 Task: Check the percentage active listings of gourmet kitchen in the last 1 year.
Action: Mouse moved to (905, 234)
Screenshot: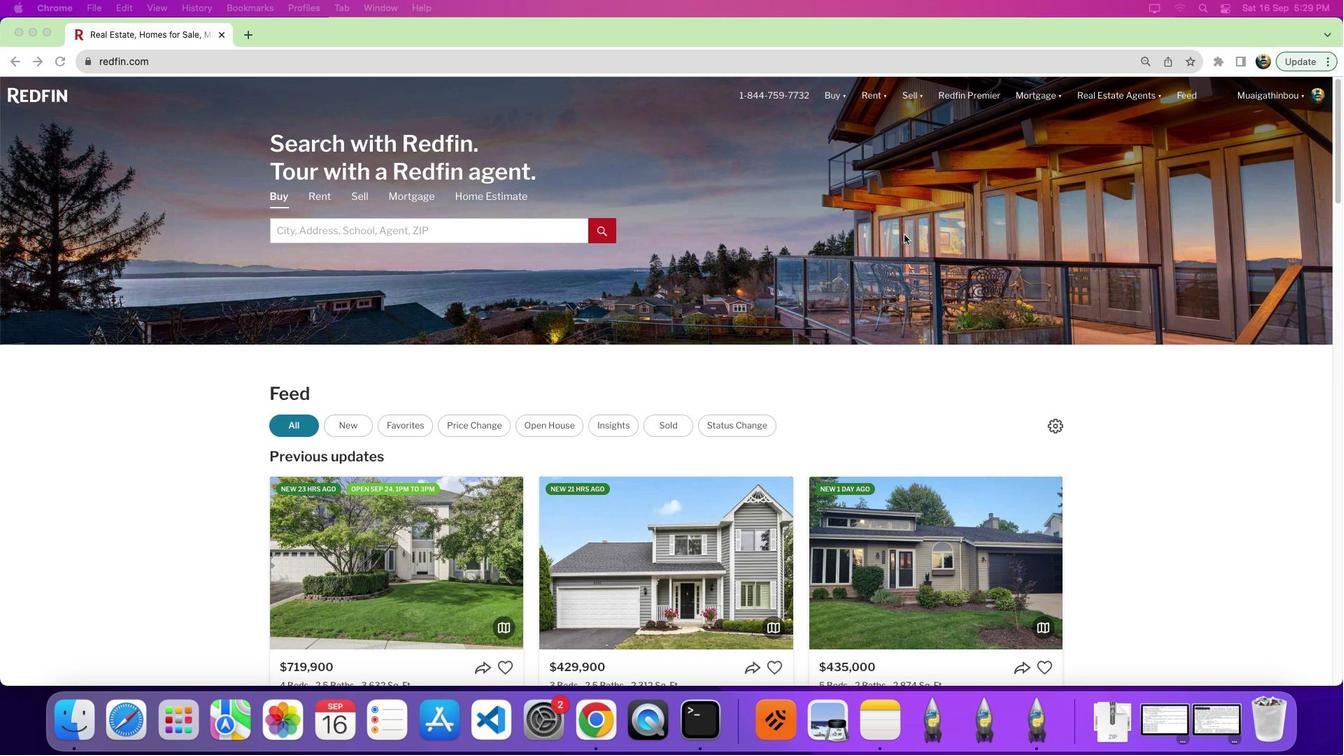 
Action: Mouse pressed left at (905, 234)
Screenshot: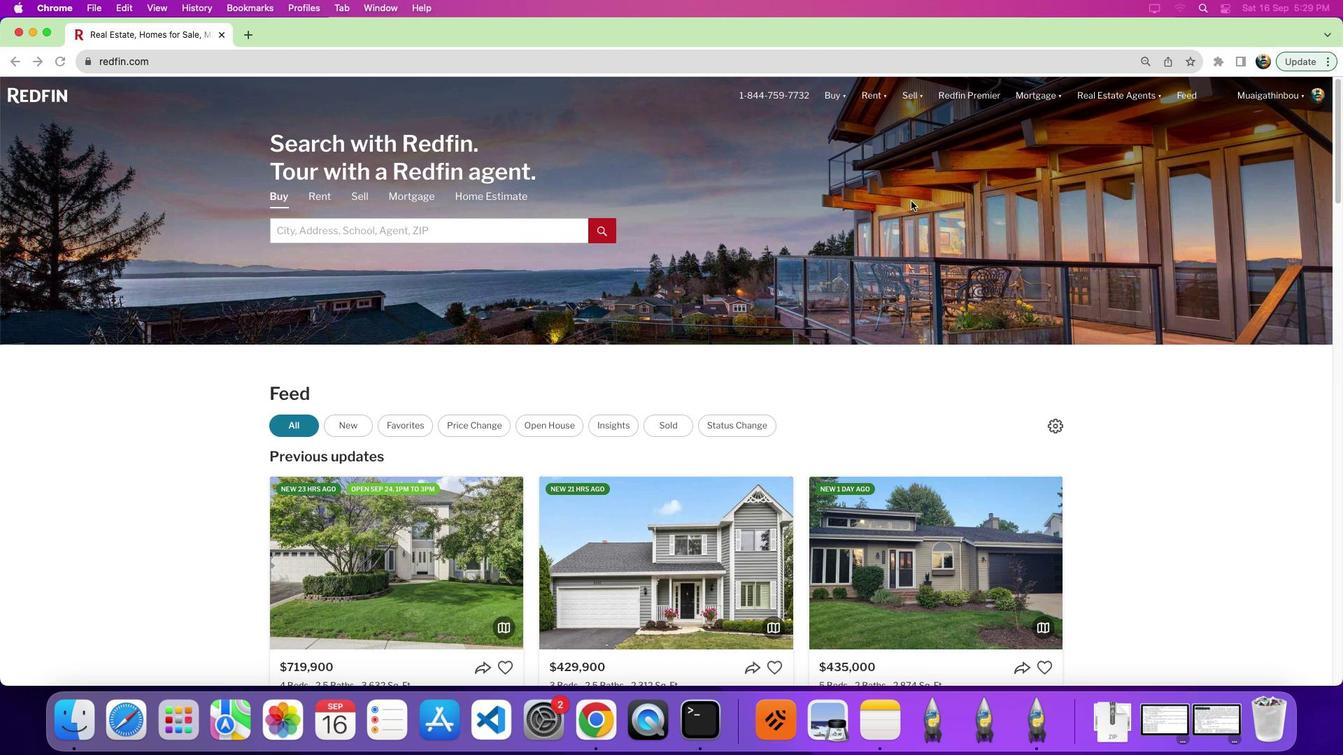 
Action: Mouse moved to (1083, 239)
Screenshot: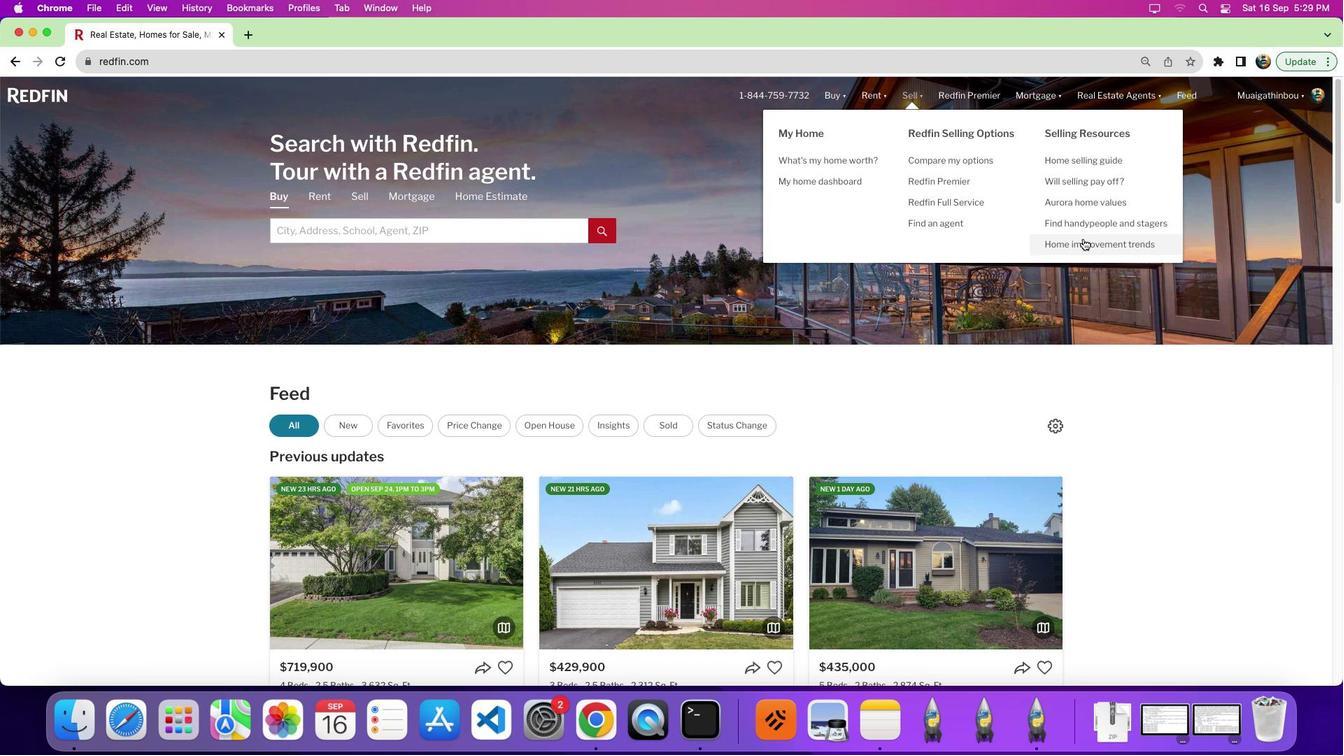 
Action: Mouse pressed left at (1083, 239)
Screenshot: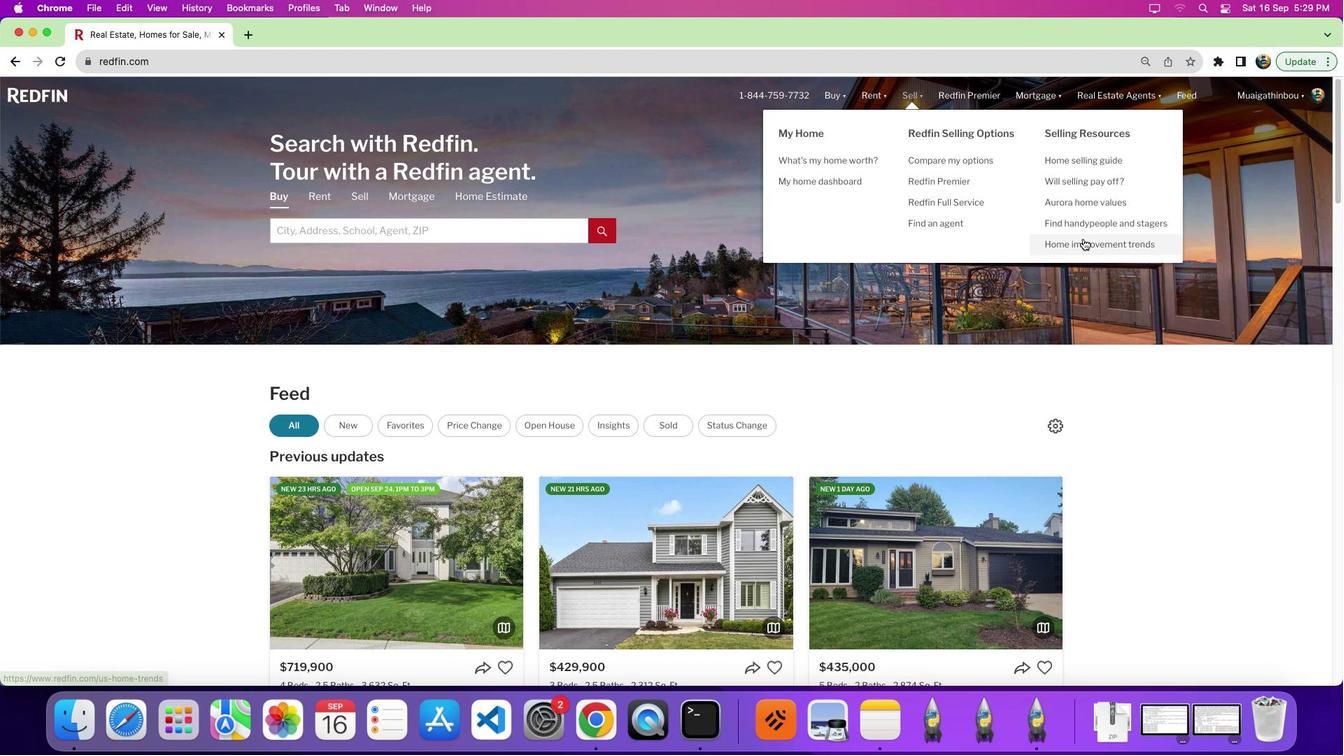 
Action: Mouse pressed left at (1083, 239)
Screenshot: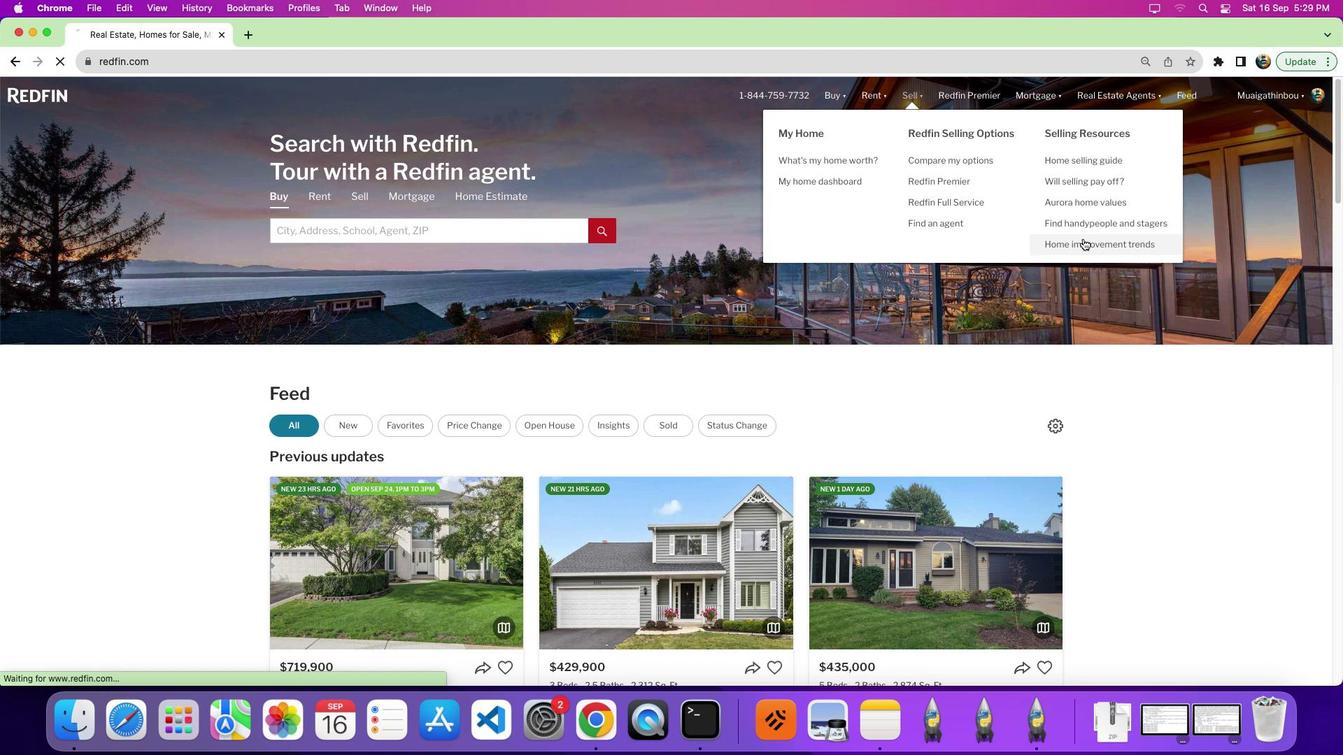 
Action: Mouse moved to (375, 270)
Screenshot: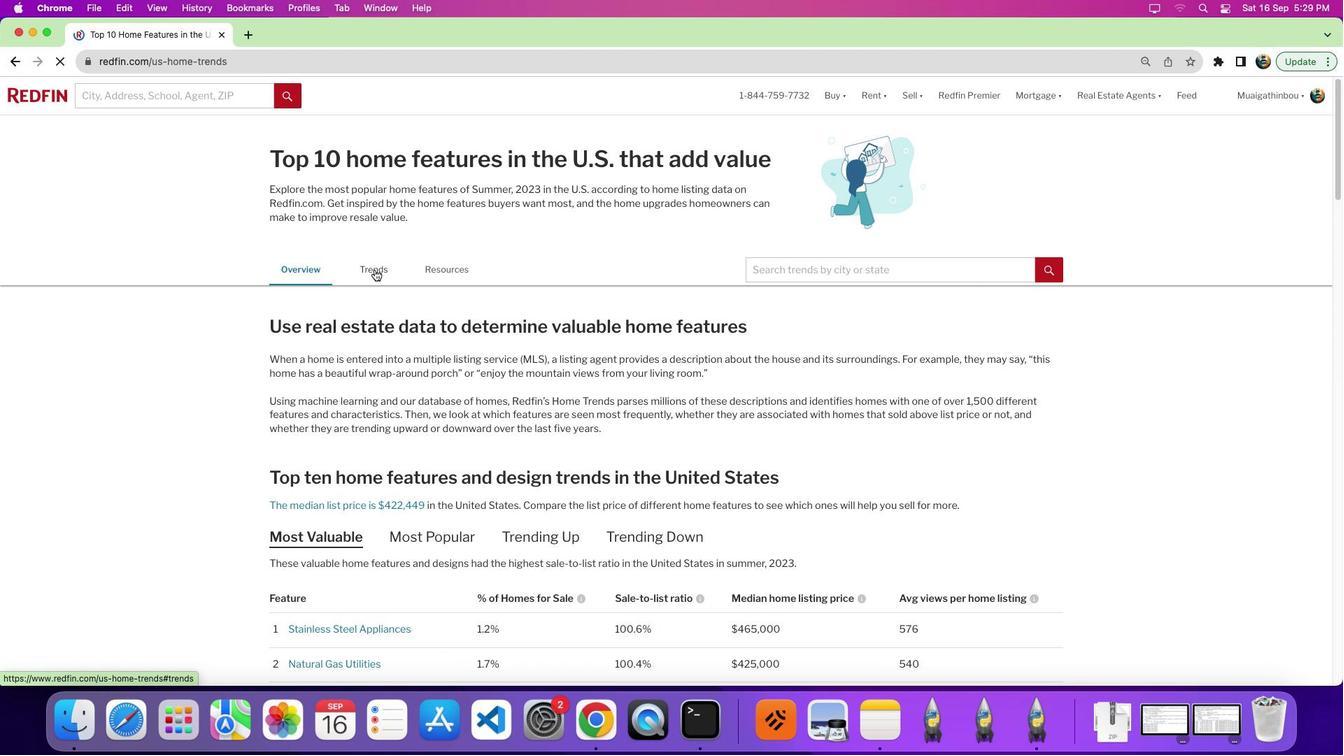 
Action: Mouse pressed left at (375, 270)
Screenshot: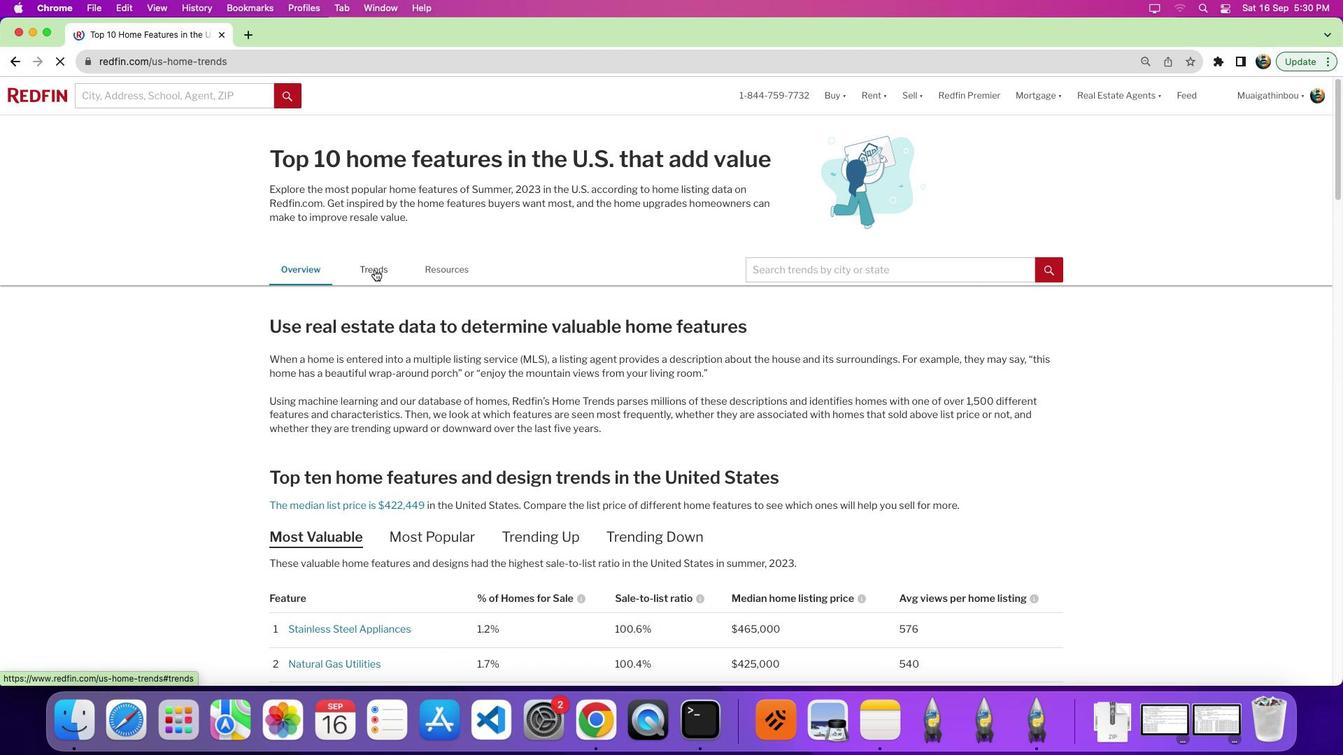 
Action: Mouse moved to (661, 412)
Screenshot: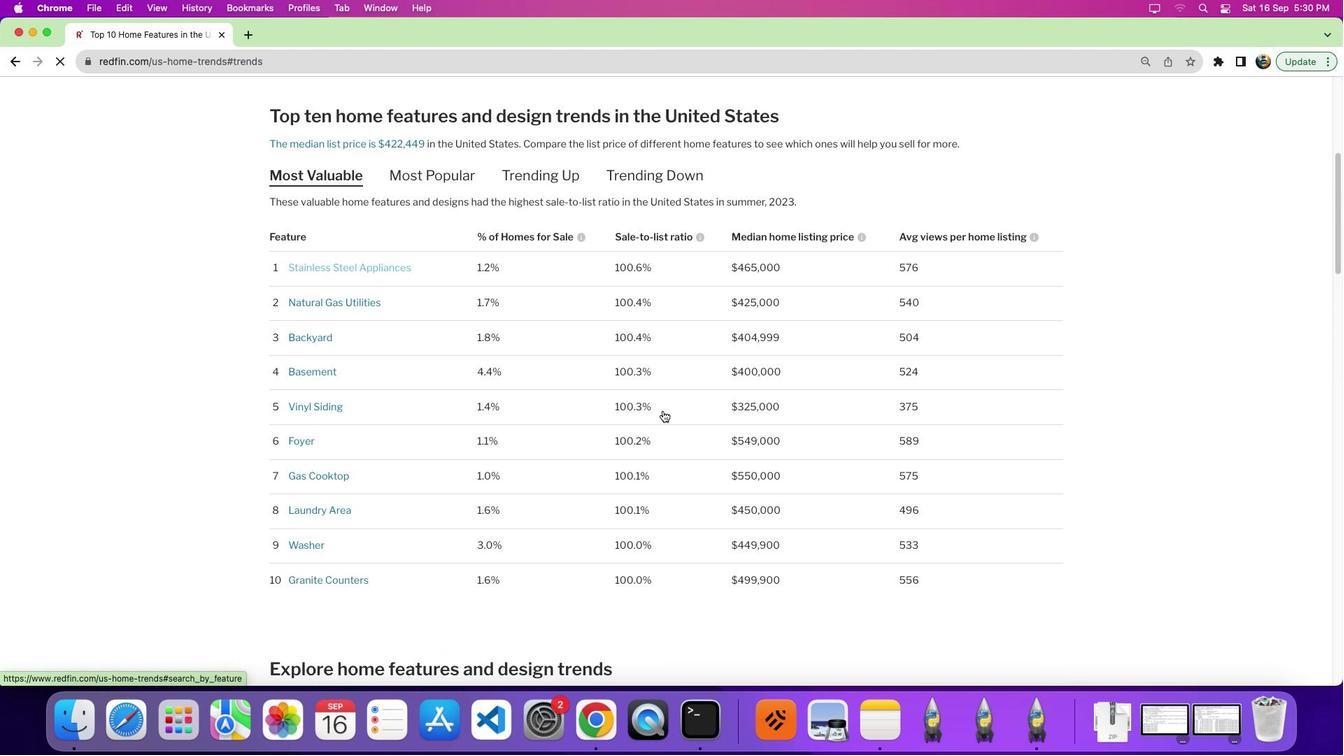 
Action: Mouse scrolled (661, 412) with delta (0, 0)
Screenshot: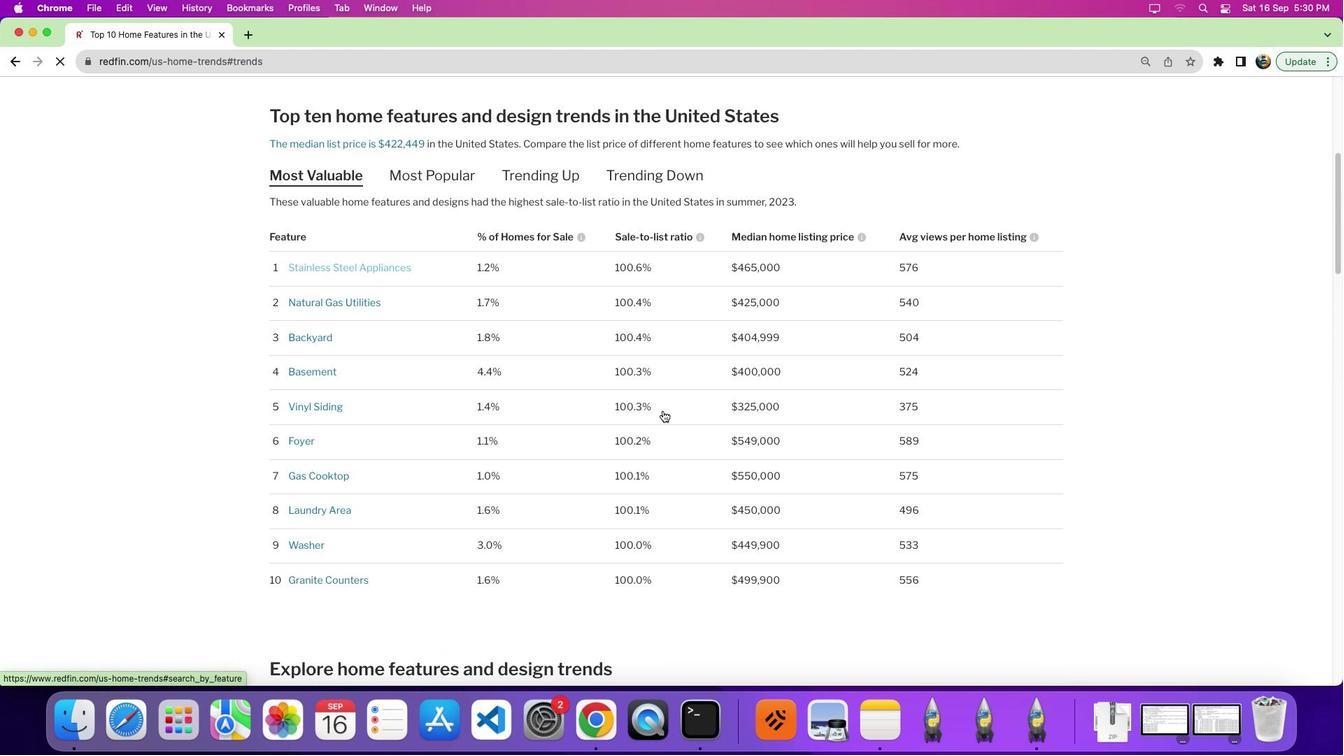 
Action: Mouse moved to (662, 411)
Screenshot: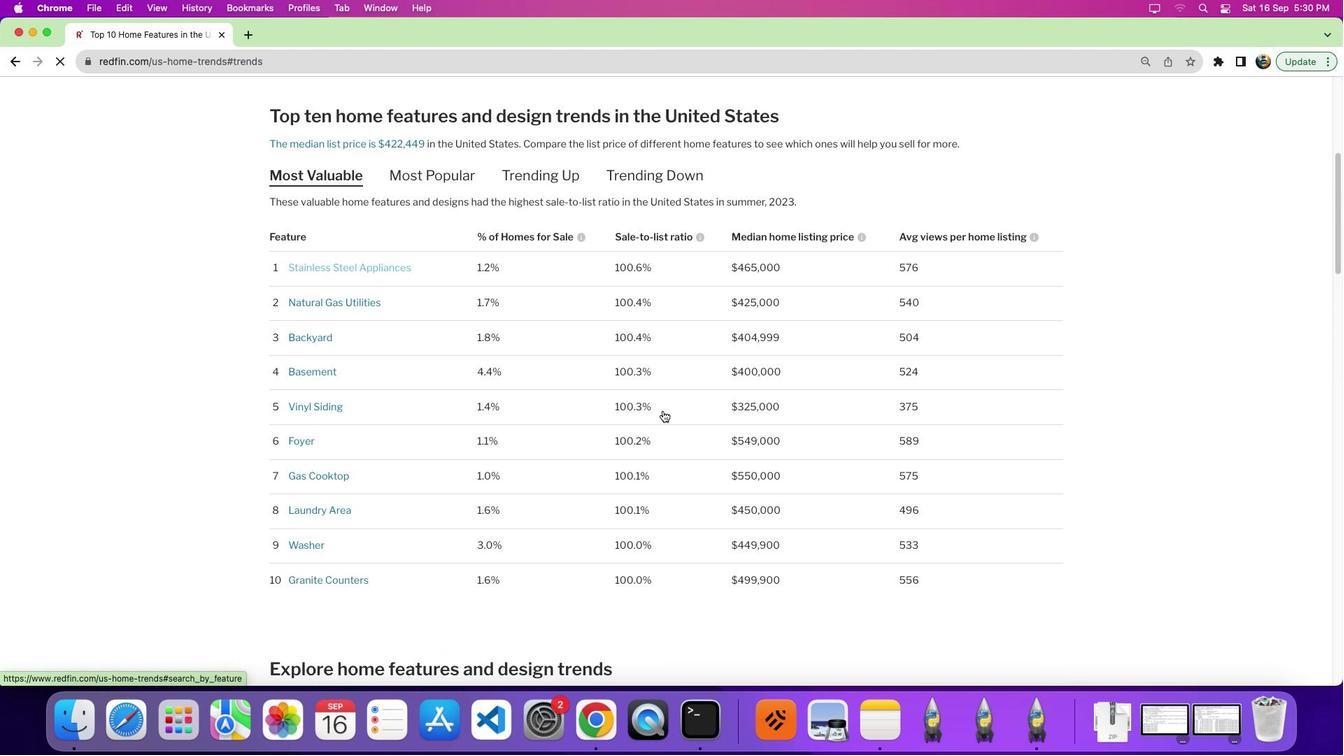
Action: Mouse scrolled (662, 411) with delta (0, 0)
Screenshot: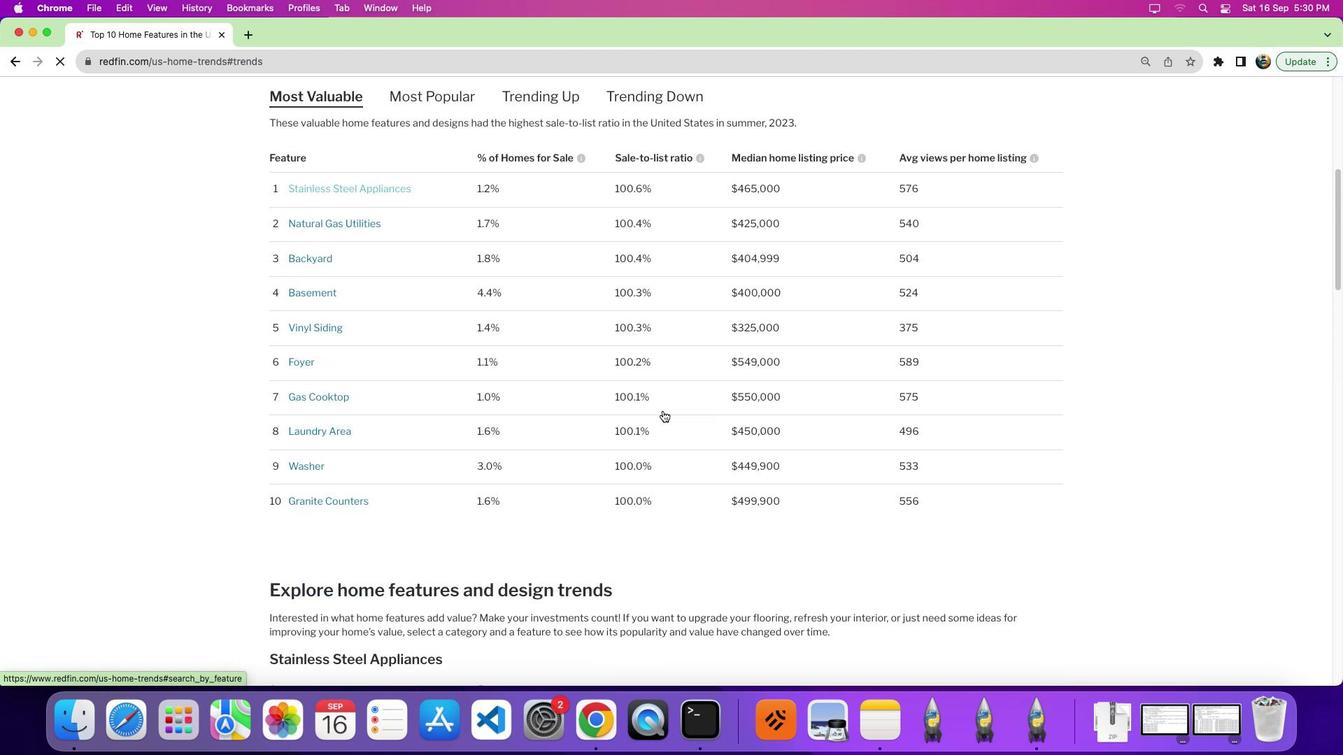 
Action: Mouse moved to (662, 411)
Screenshot: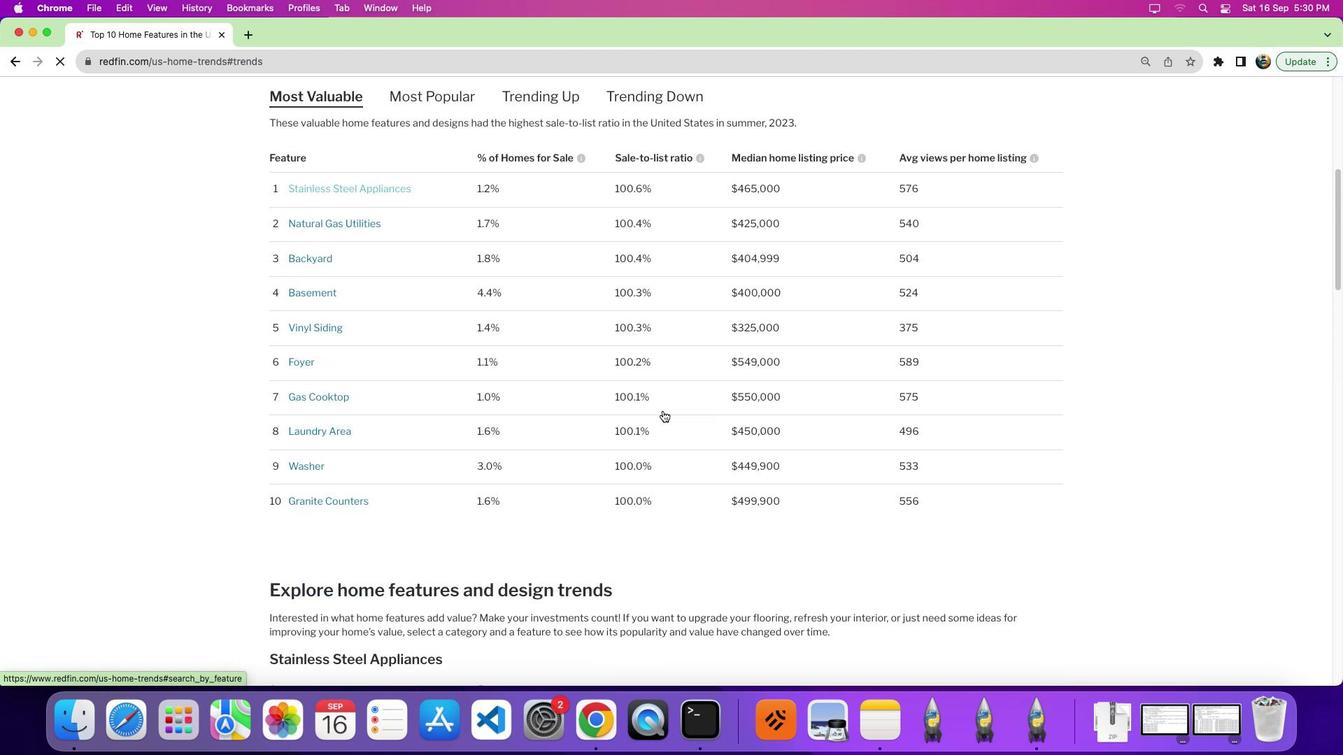 
Action: Mouse scrolled (662, 411) with delta (0, -6)
Screenshot: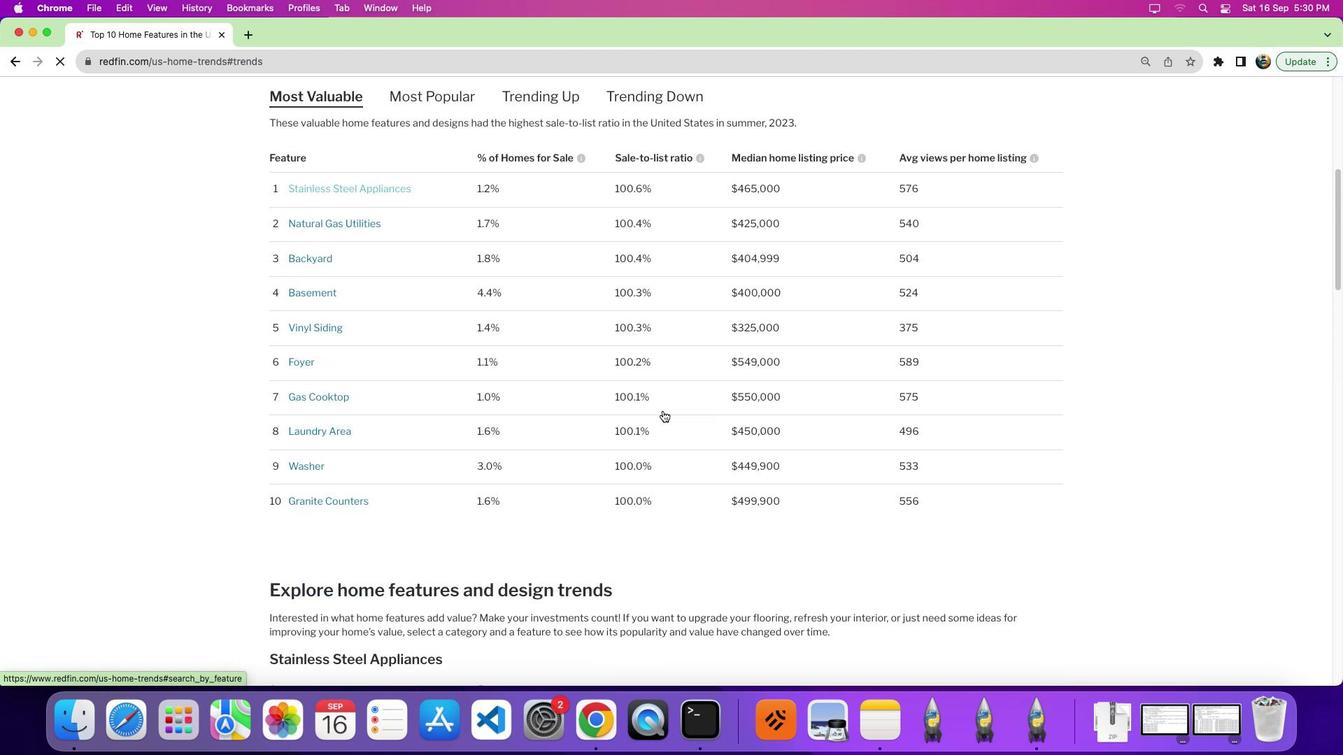 
Action: Mouse moved to (662, 411)
Screenshot: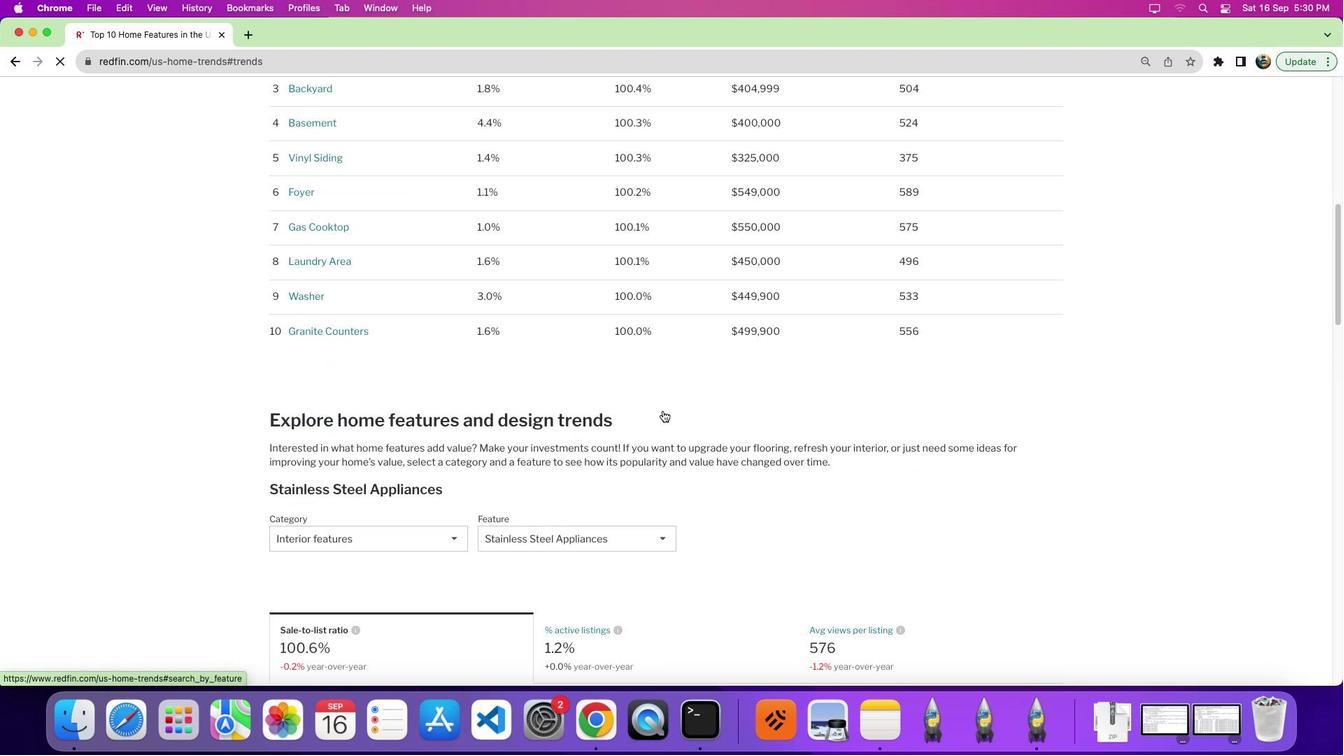 
Action: Mouse scrolled (662, 411) with delta (0, -7)
Screenshot: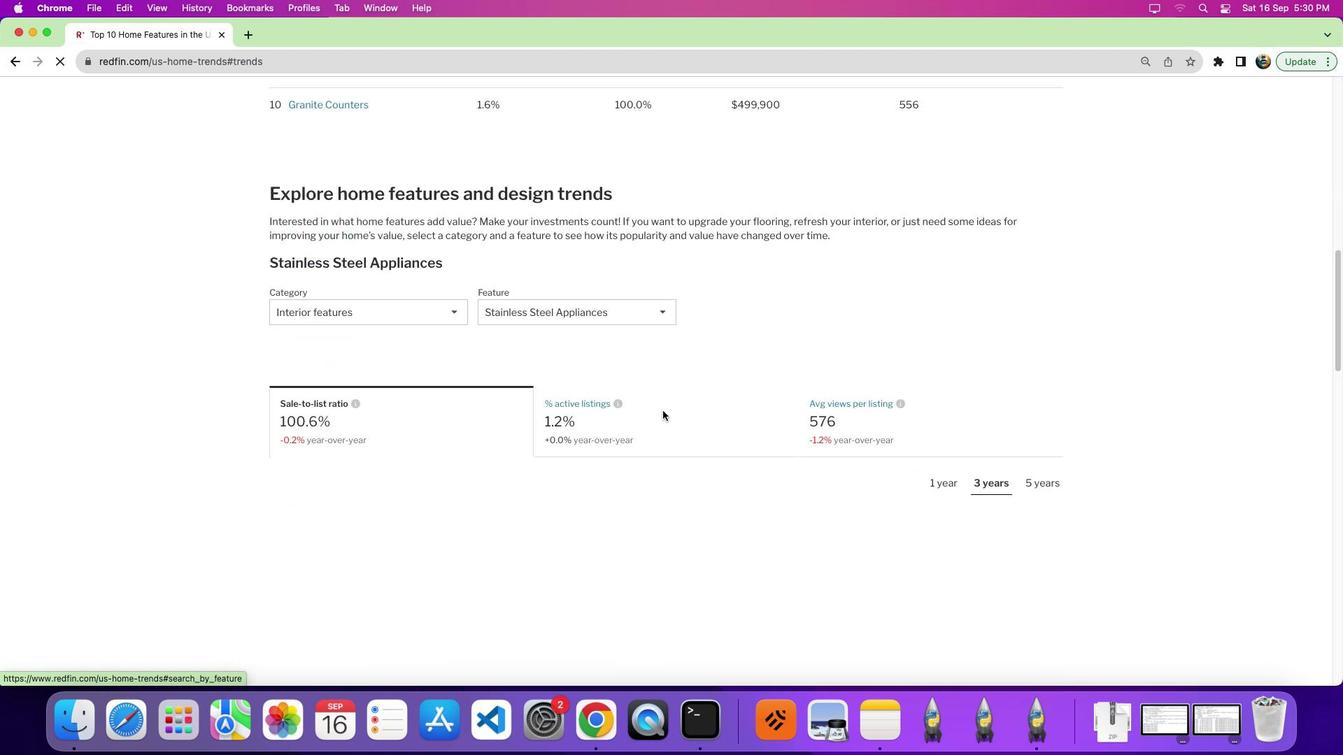 
Action: Mouse moved to (422, 143)
Screenshot: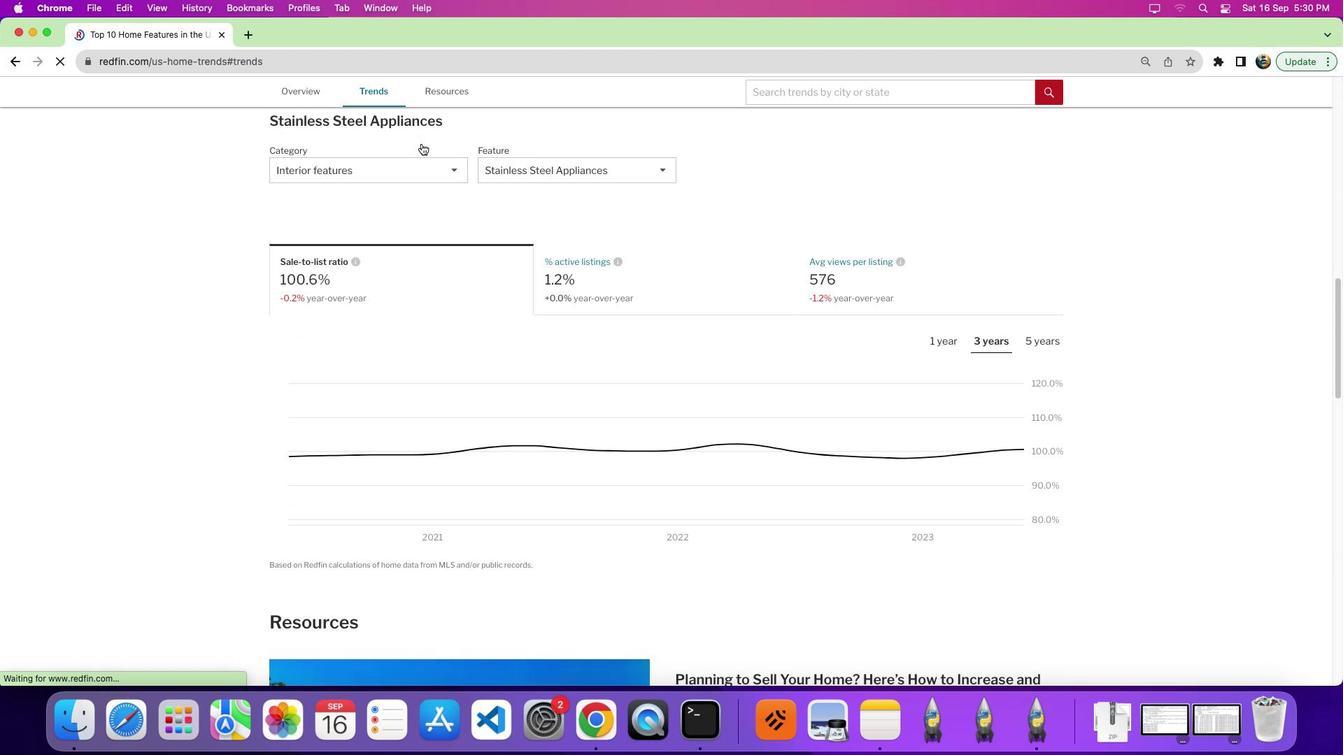 
Action: Mouse pressed left at (422, 143)
Screenshot: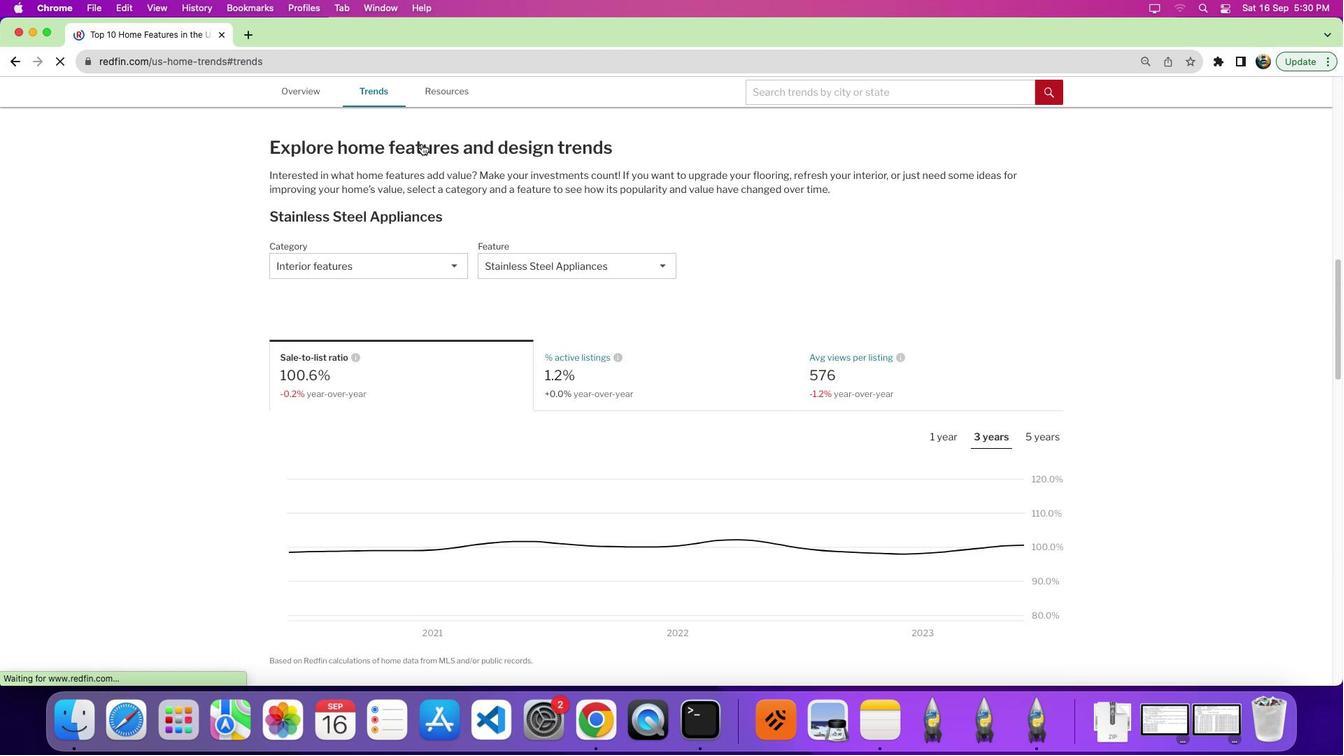 
Action: Mouse moved to (729, 304)
Screenshot: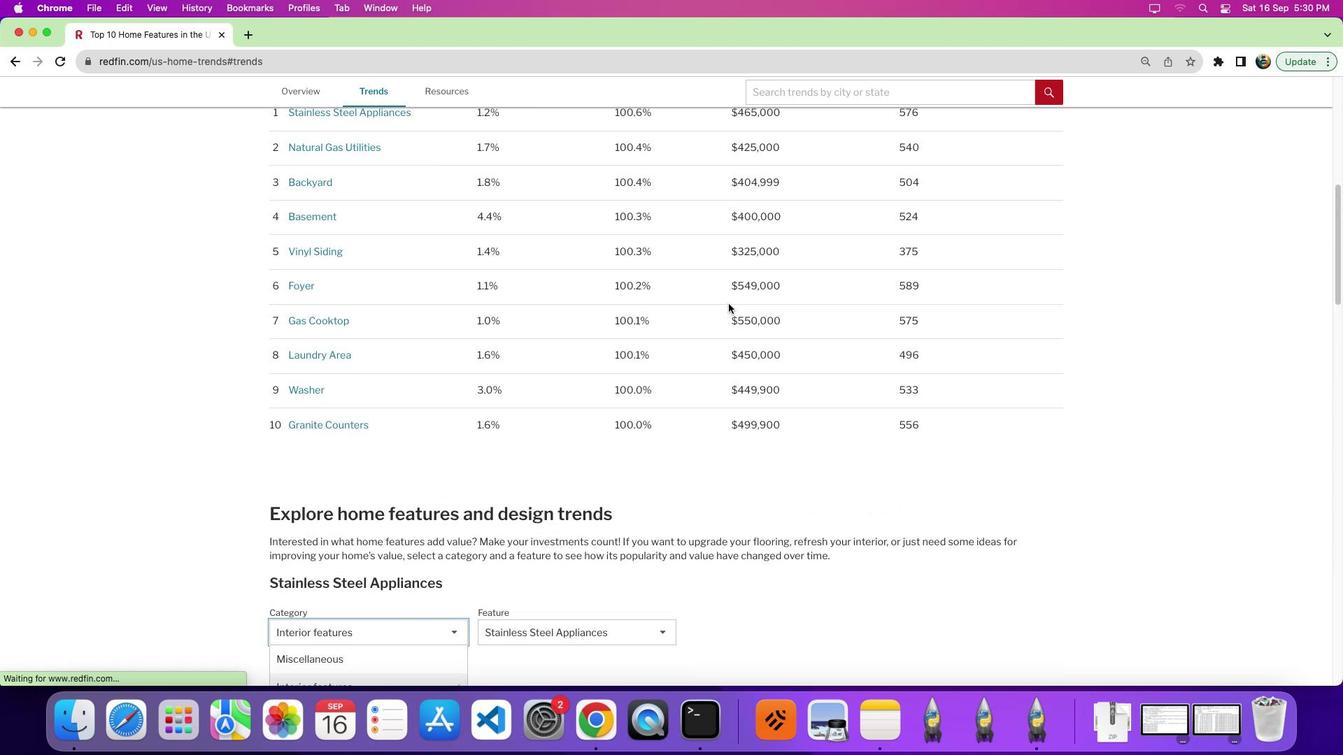 
Action: Mouse scrolled (729, 304) with delta (0, 0)
Screenshot: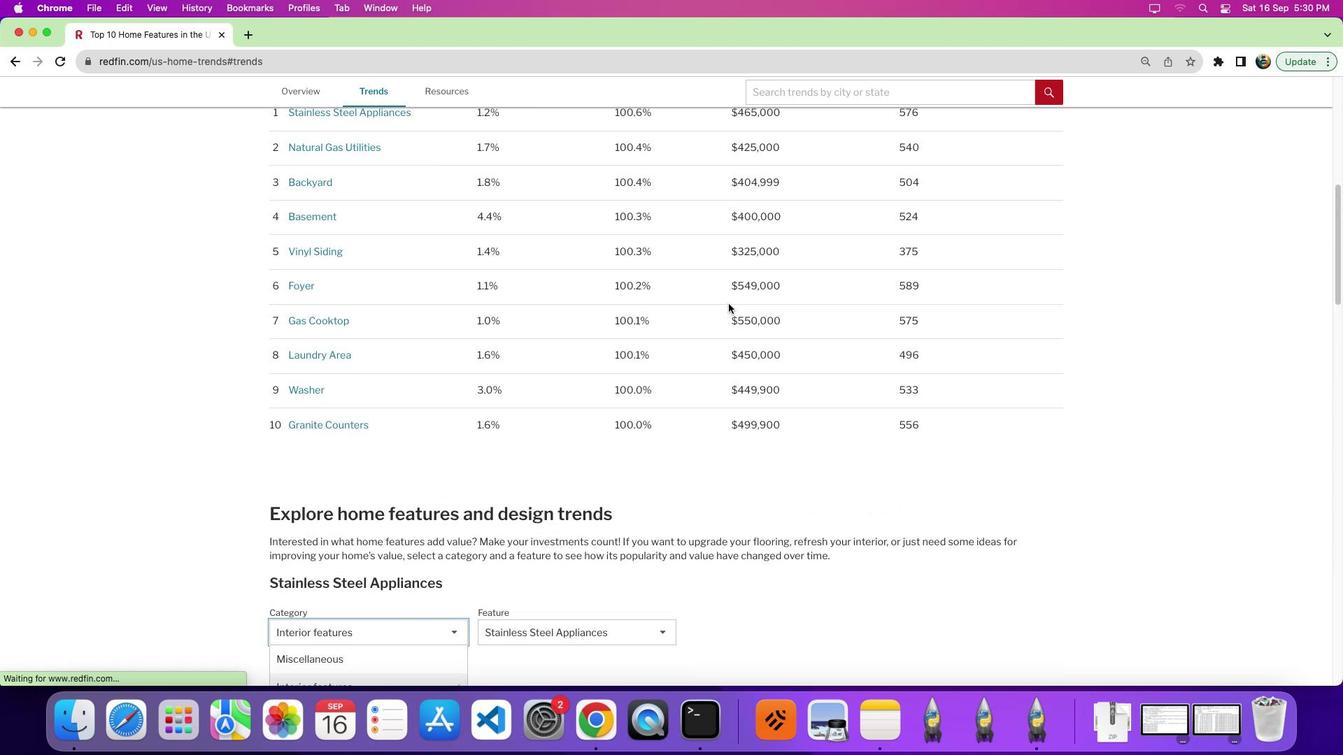 
Action: Mouse scrolled (729, 304) with delta (0, -1)
Screenshot: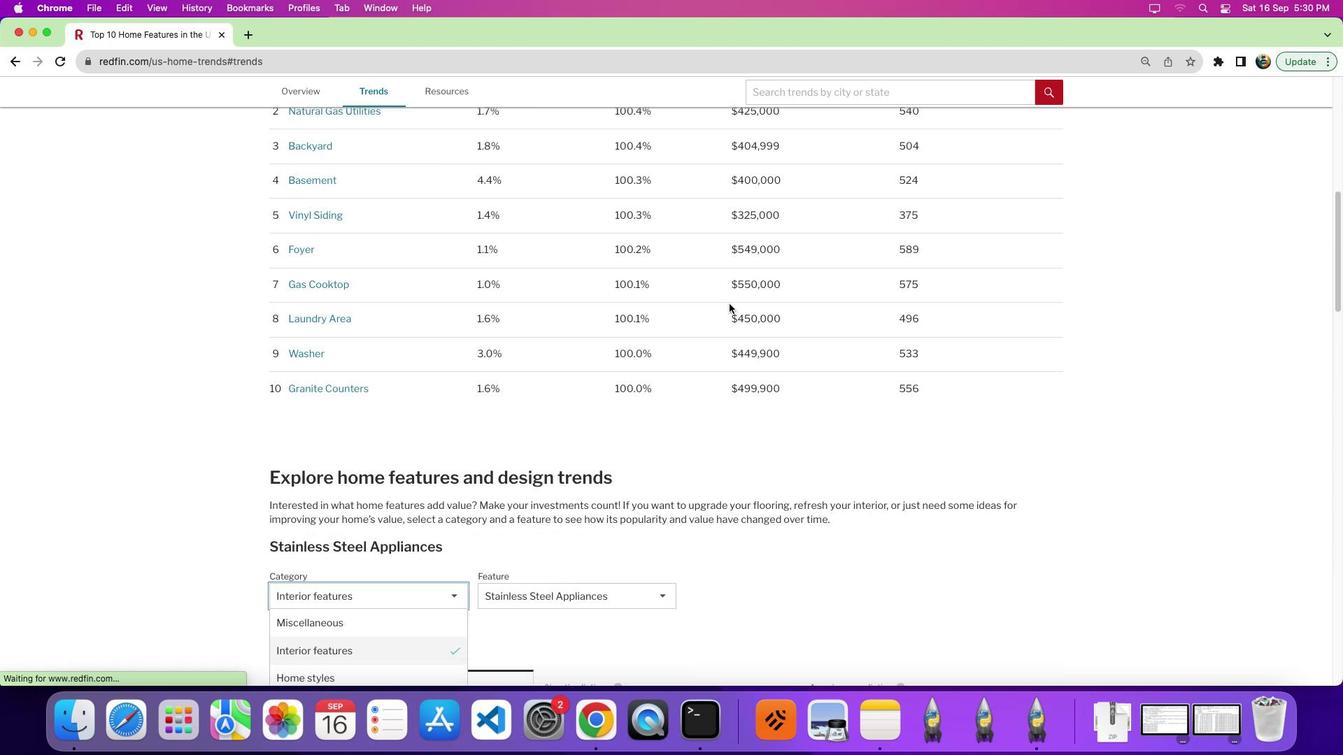 
Action: Mouse scrolled (729, 304) with delta (0, -5)
Screenshot: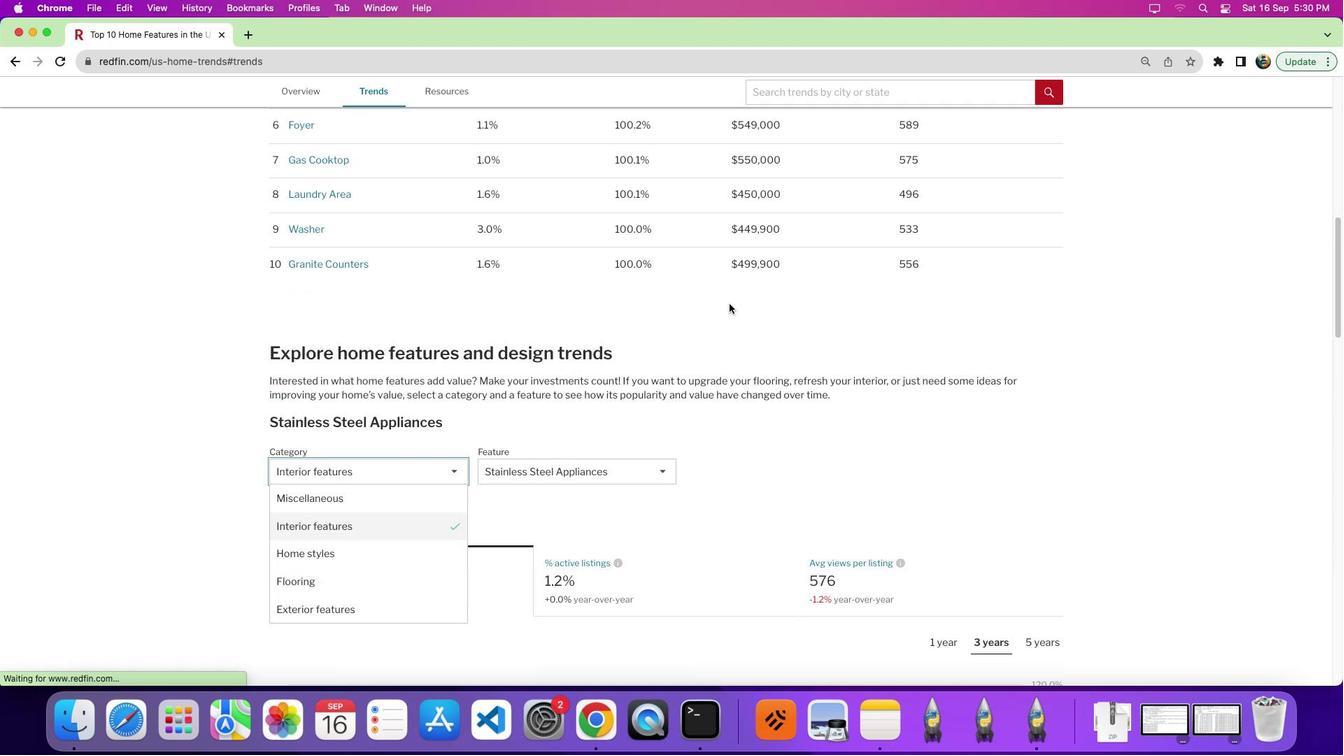 
Action: Mouse moved to (599, 323)
Screenshot: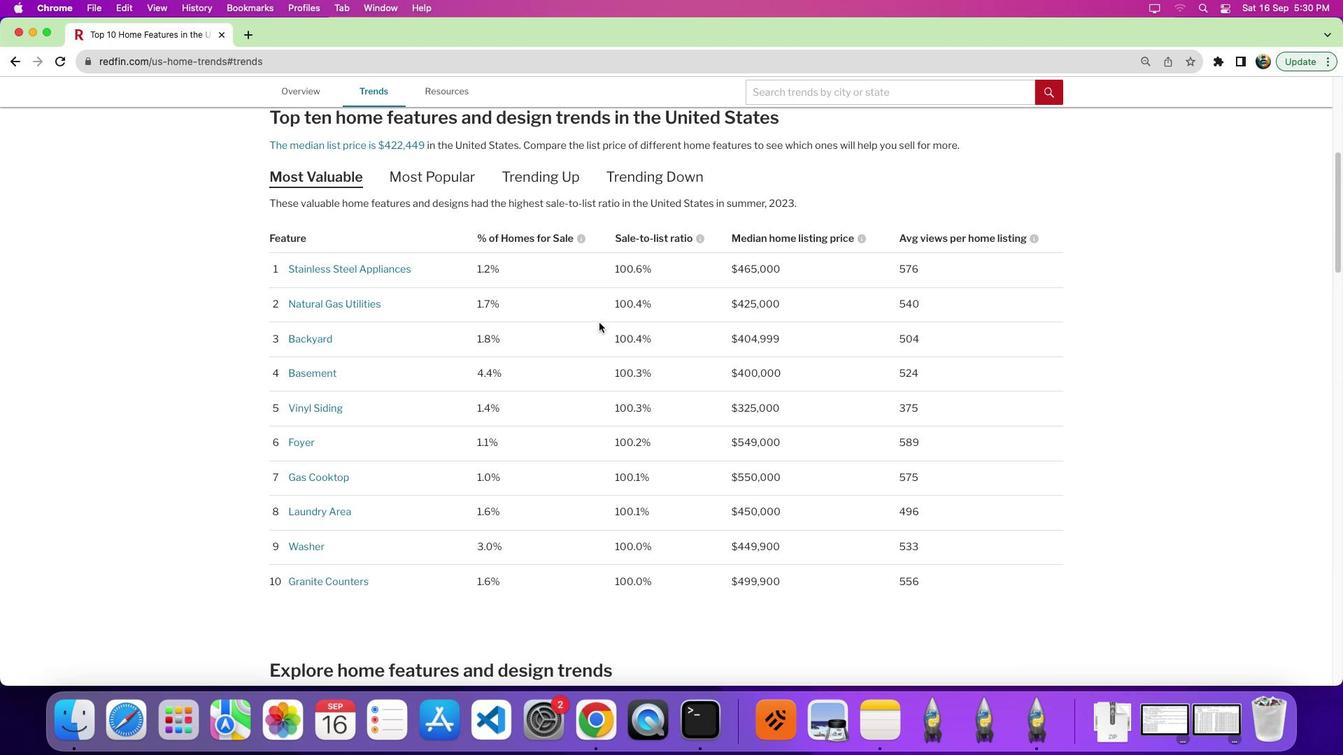
Action: Mouse scrolled (599, 323) with delta (0, 0)
Screenshot: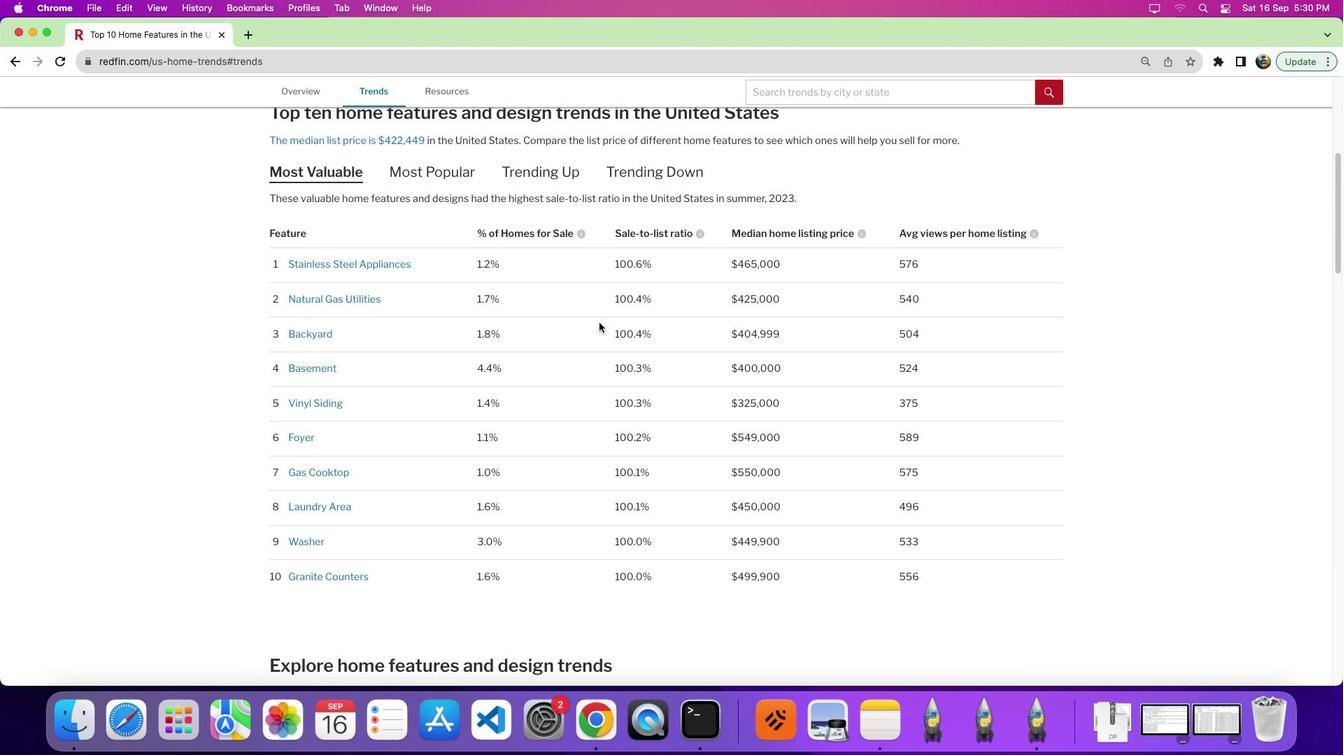 
Action: Mouse scrolled (599, 323) with delta (0, 0)
Screenshot: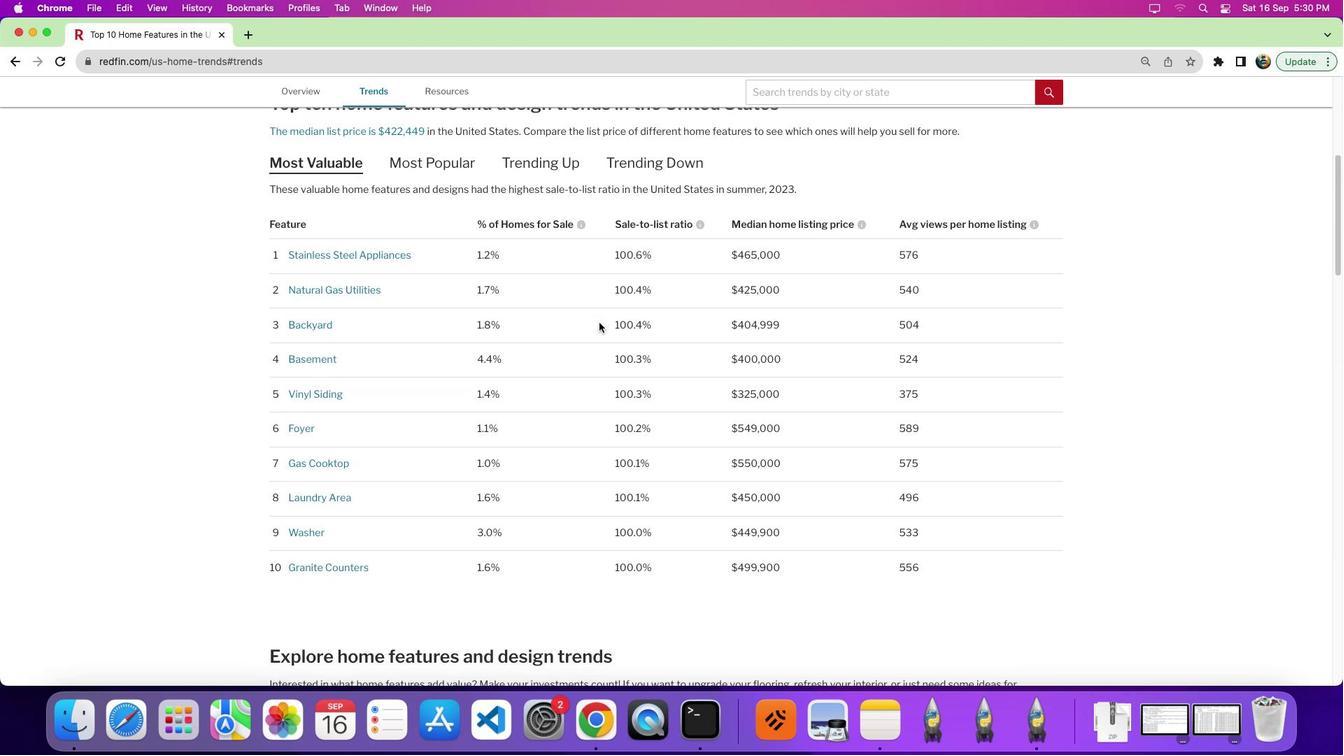 
Action: Mouse scrolled (599, 323) with delta (0, 0)
Screenshot: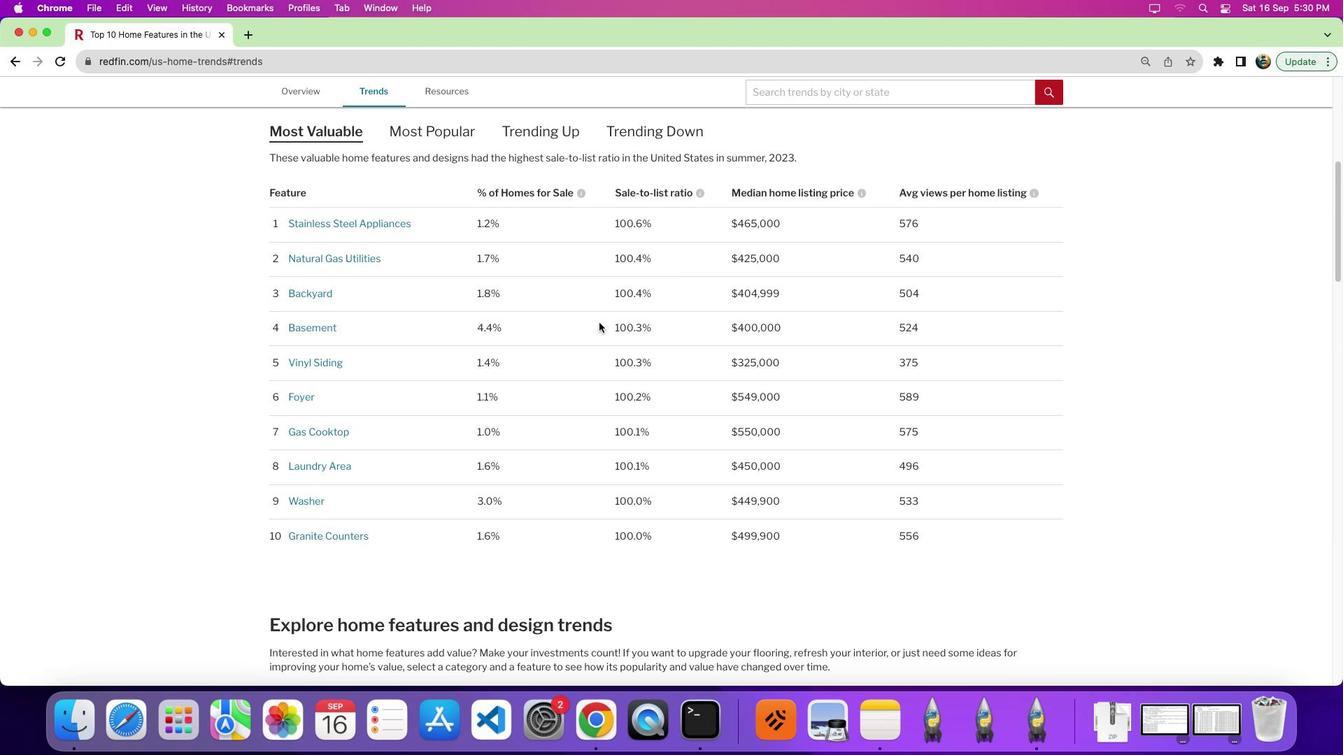 
Action: Mouse scrolled (599, 323) with delta (0, 0)
Screenshot: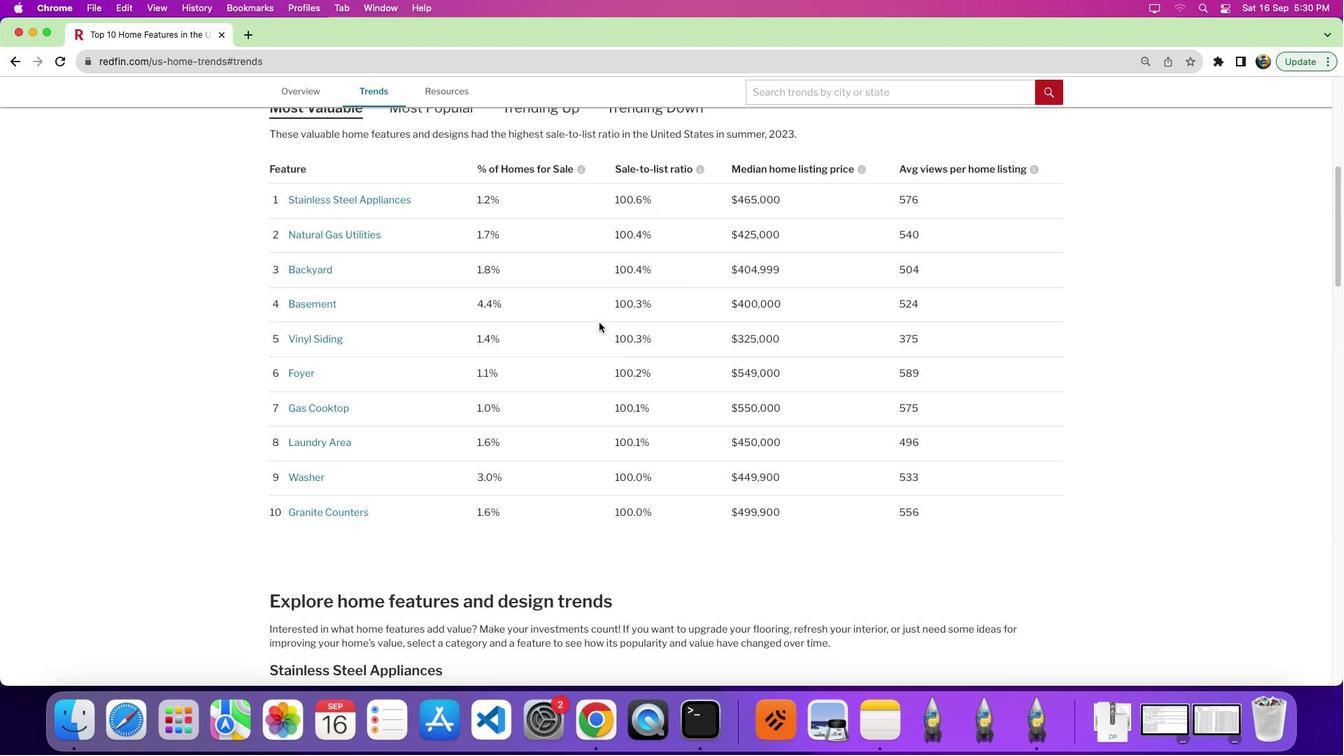 
Action: Mouse scrolled (599, 323) with delta (0, -4)
Screenshot: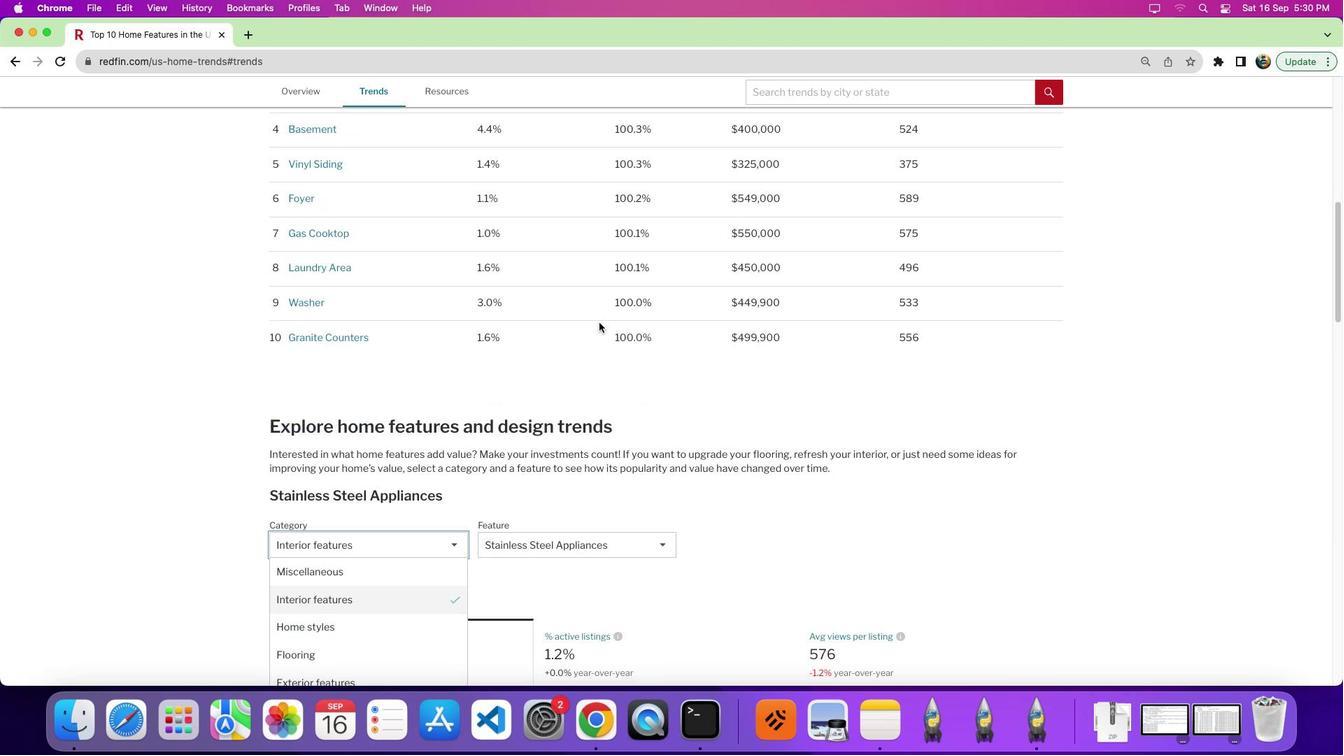 
Action: Mouse moved to (594, 487)
Screenshot: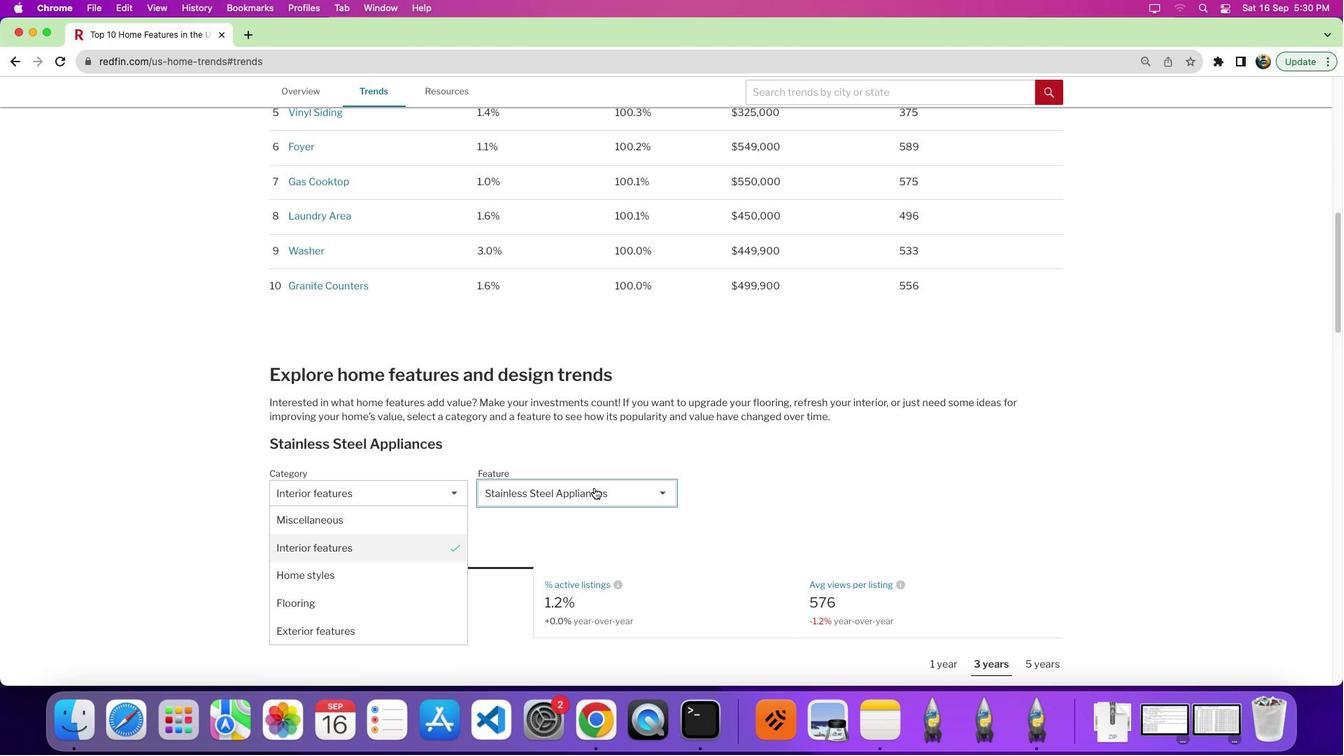 
Action: Mouse pressed left at (594, 487)
Screenshot: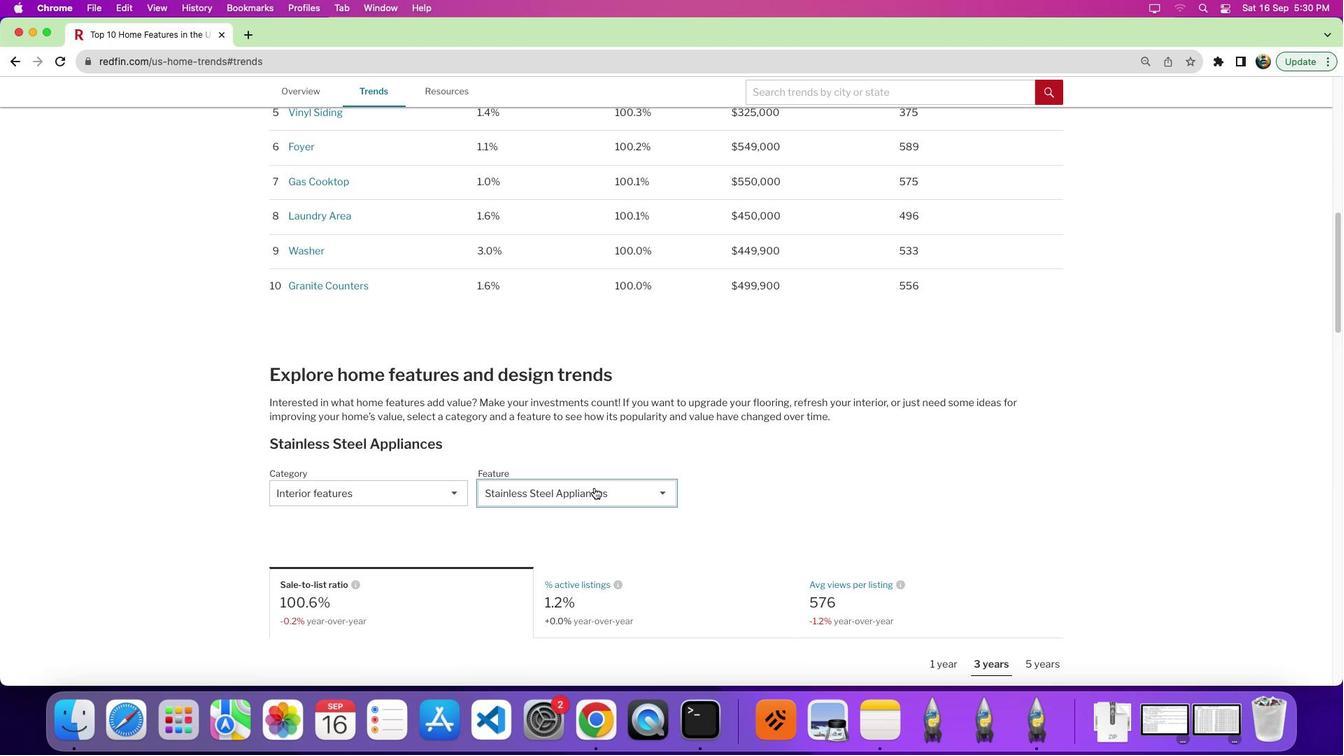 
Action: Mouse moved to (702, 457)
Screenshot: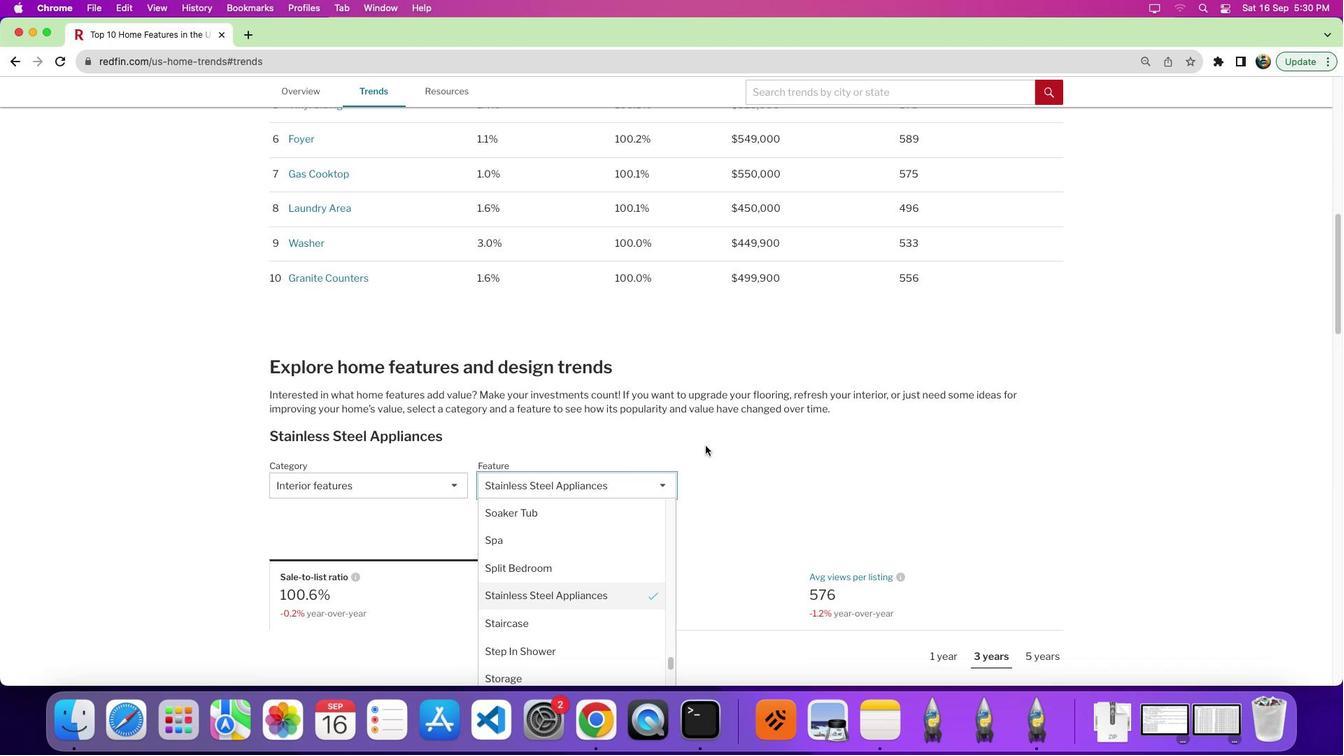 
Action: Mouse scrolled (702, 457) with delta (0, 0)
Screenshot: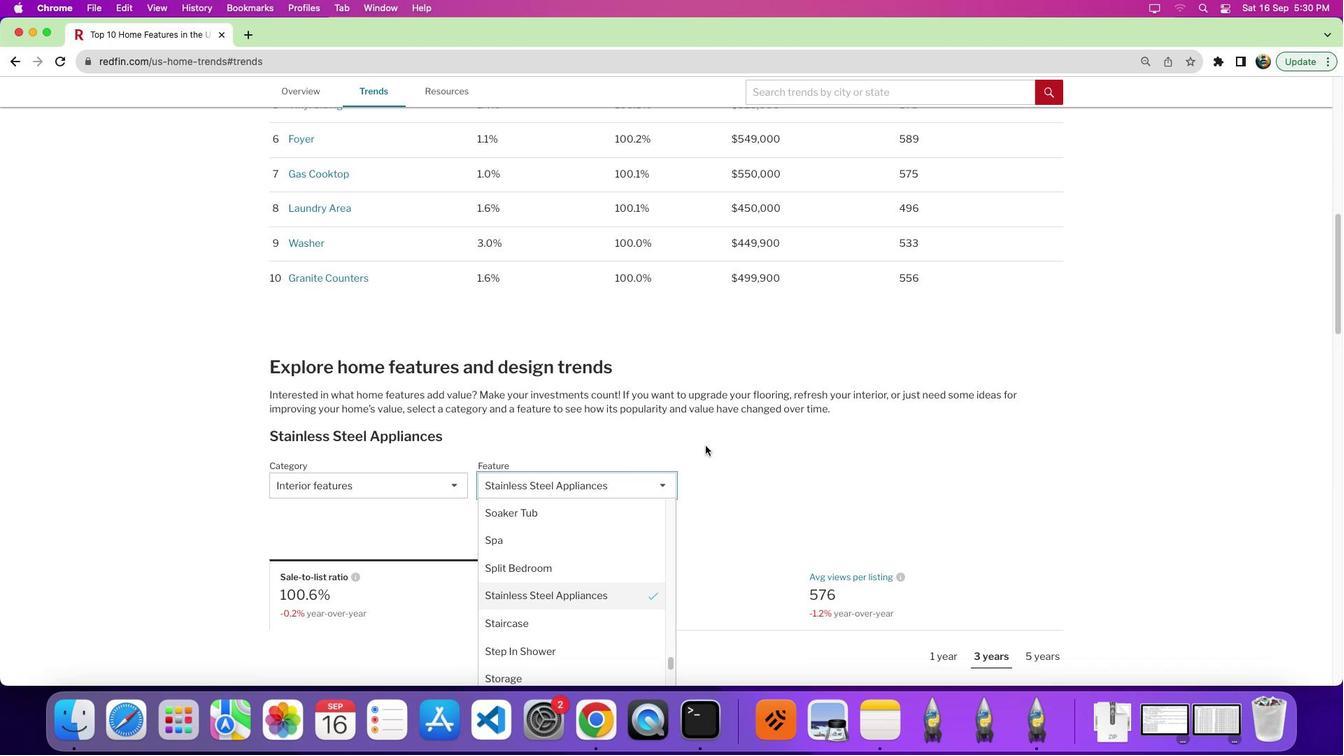 
Action: Mouse moved to (704, 449)
Screenshot: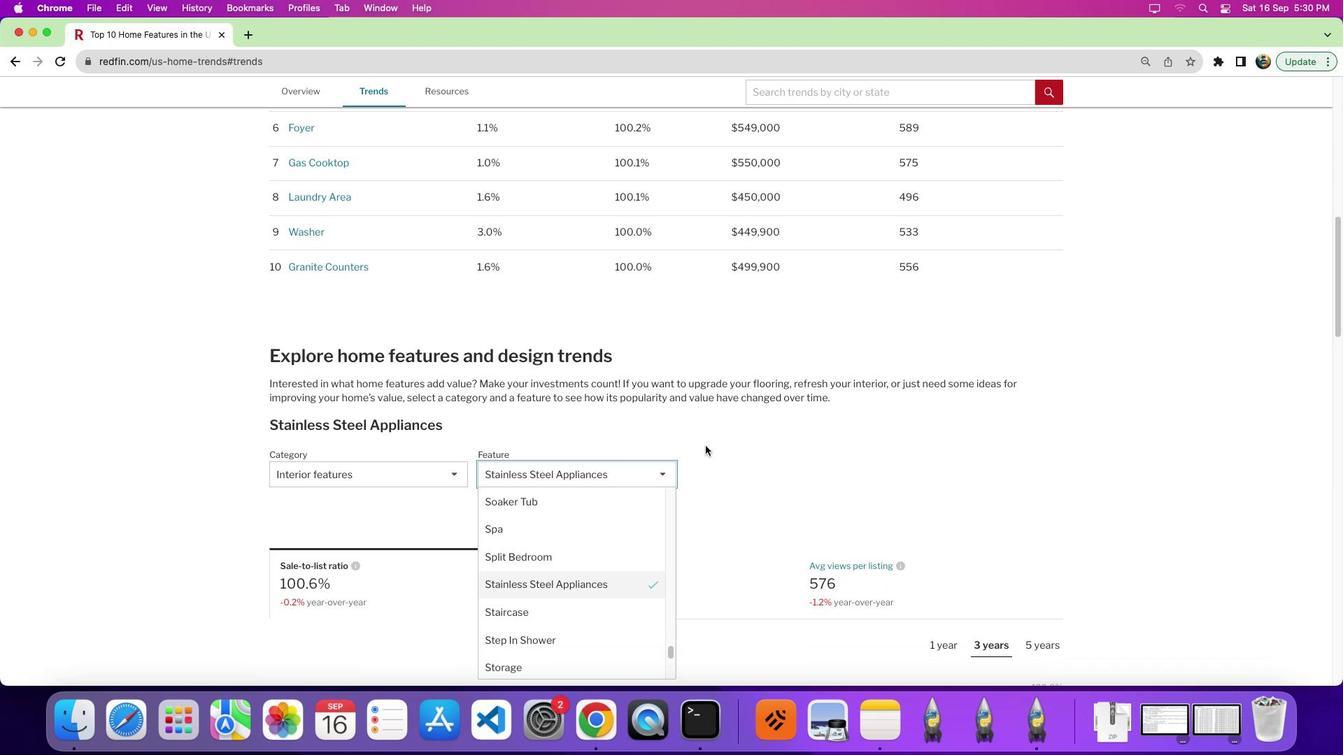 
Action: Mouse scrolled (704, 449) with delta (0, 0)
Screenshot: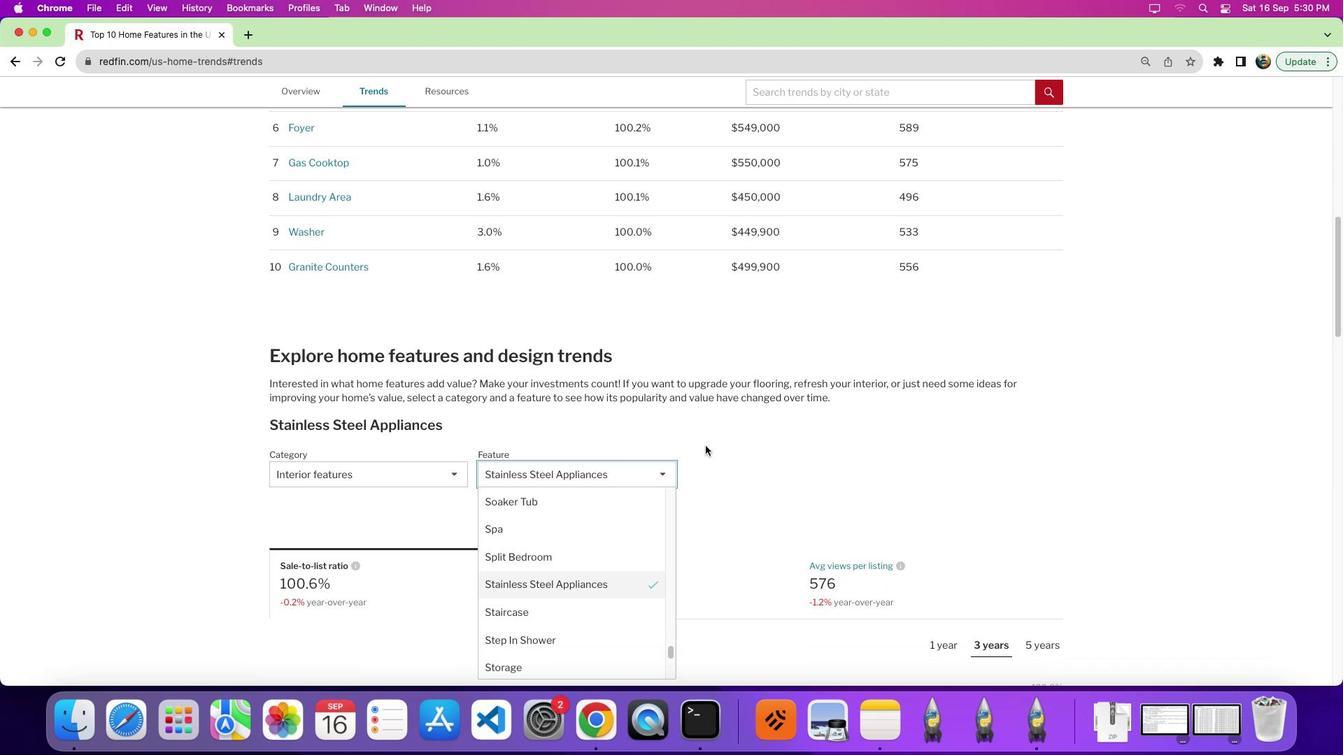 
Action: Mouse moved to (706, 445)
Screenshot: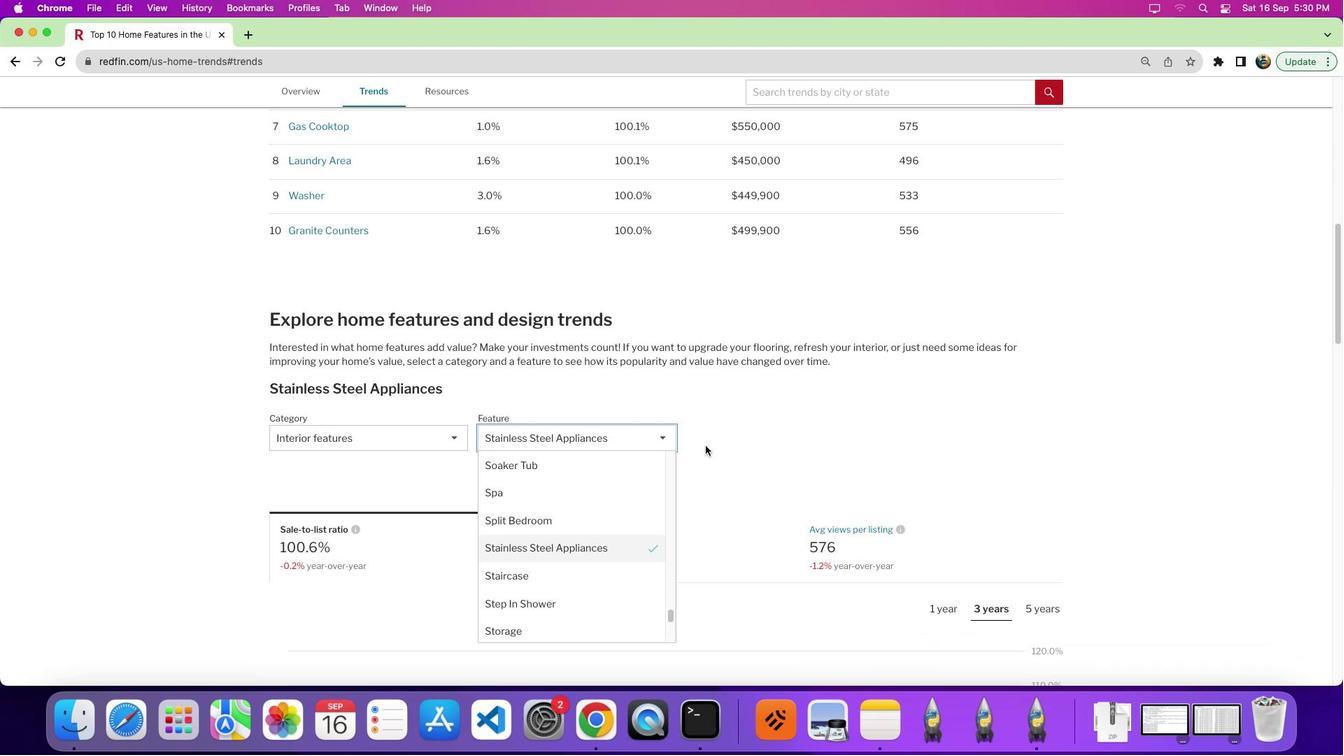 
Action: Mouse scrolled (706, 445) with delta (0, -2)
Screenshot: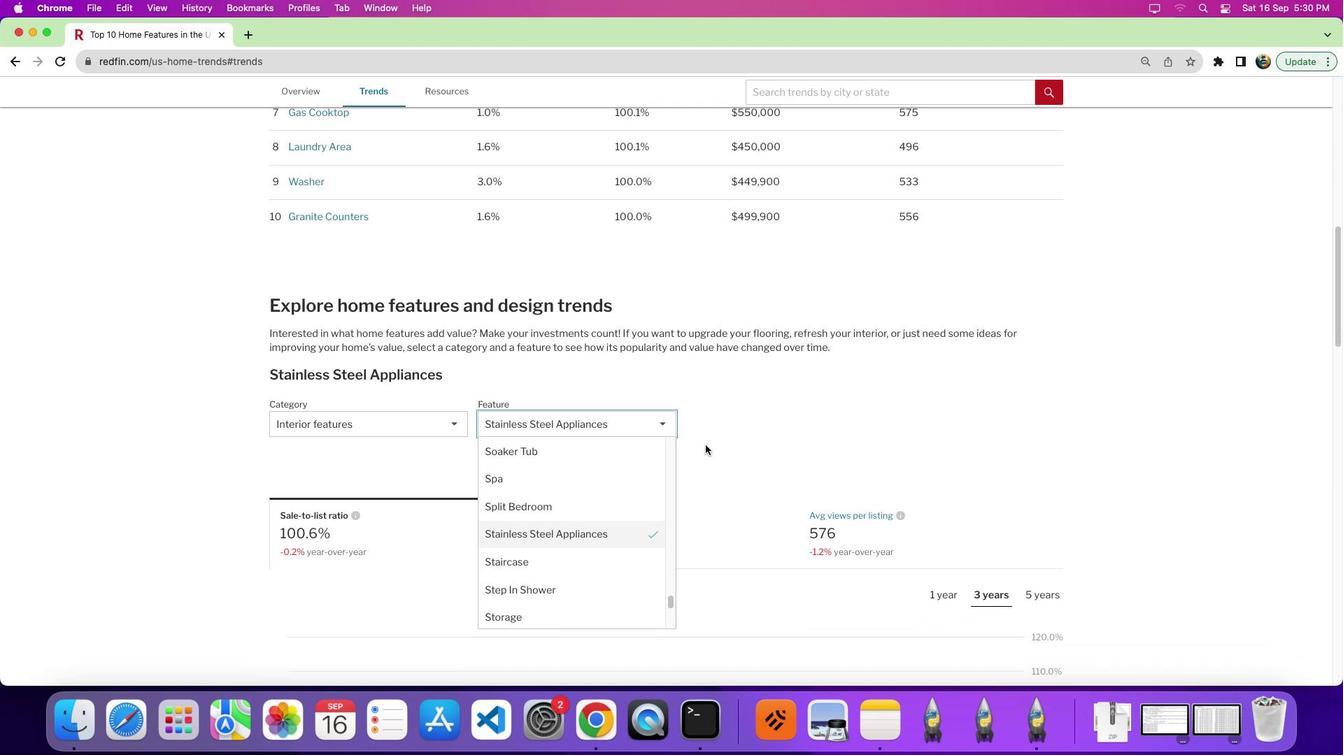 
Action: Mouse moved to (669, 466)
Screenshot: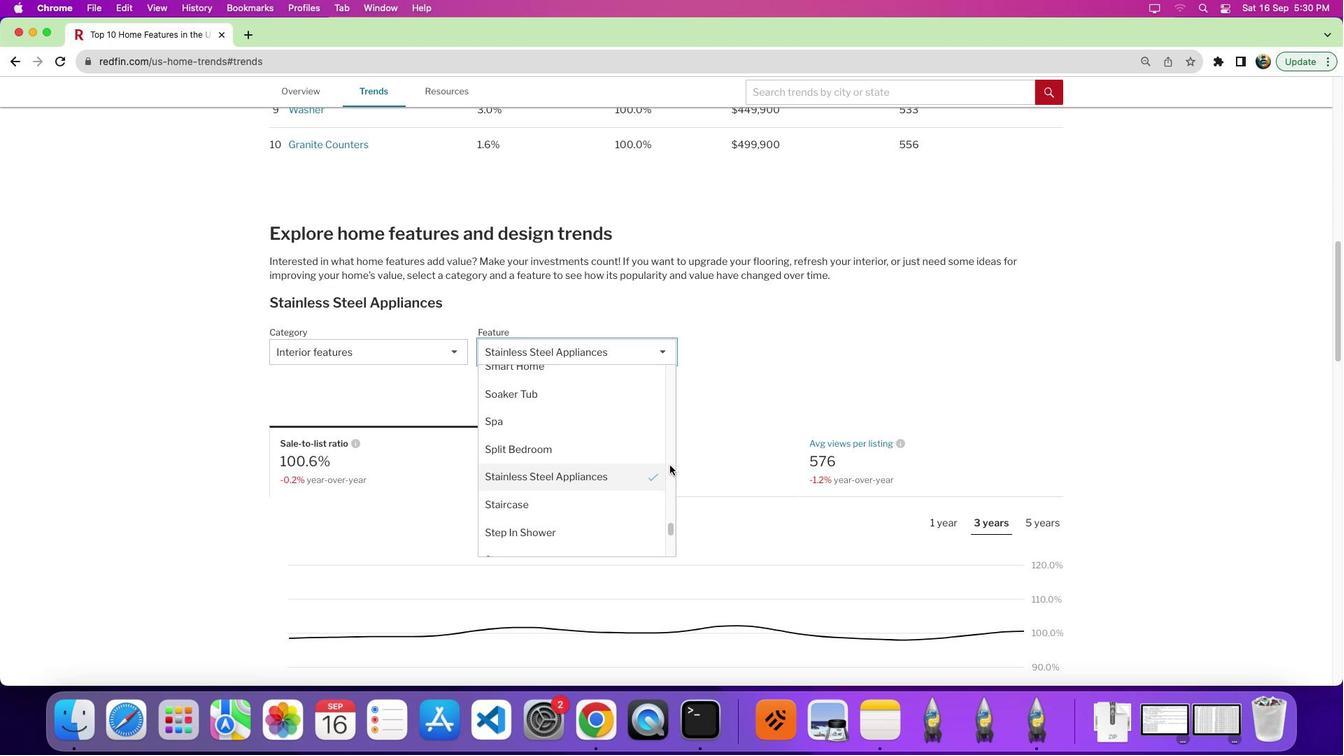 
Action: Mouse pressed left at (669, 466)
Screenshot: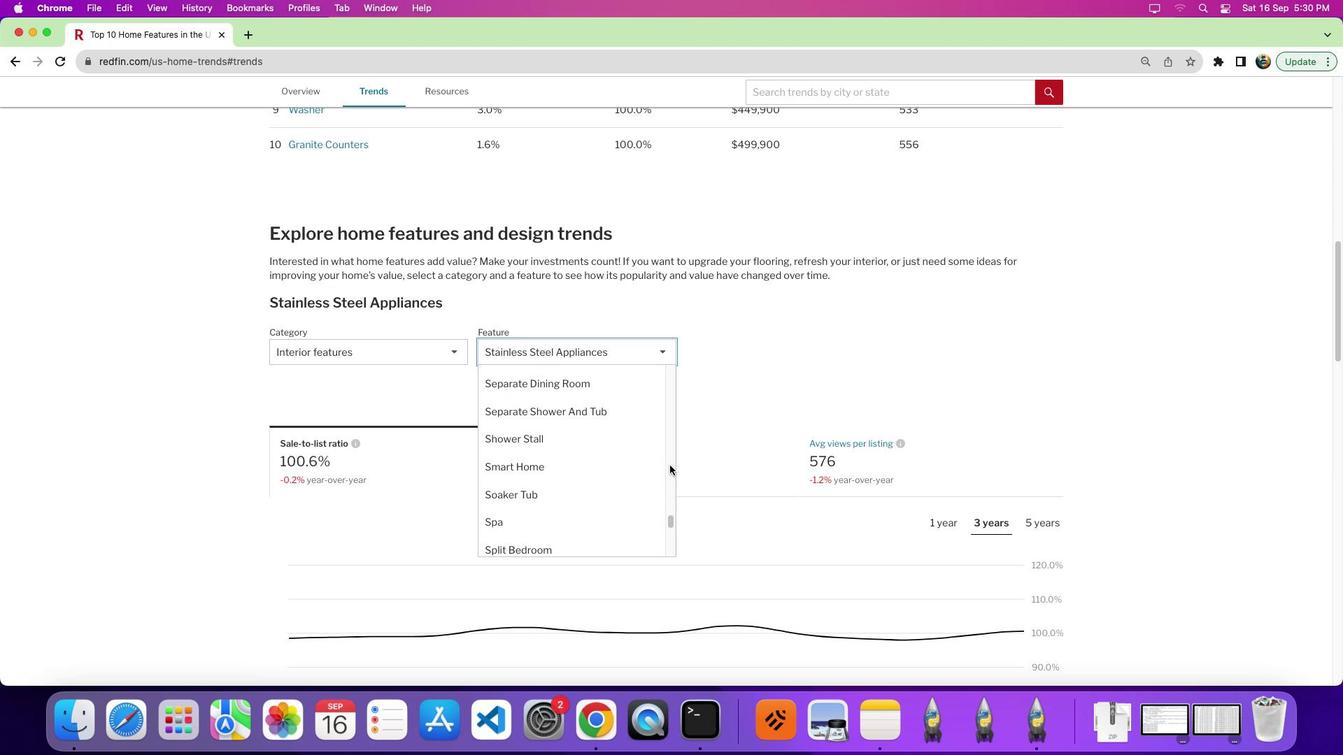 
Action: Mouse moved to (569, 475)
Screenshot: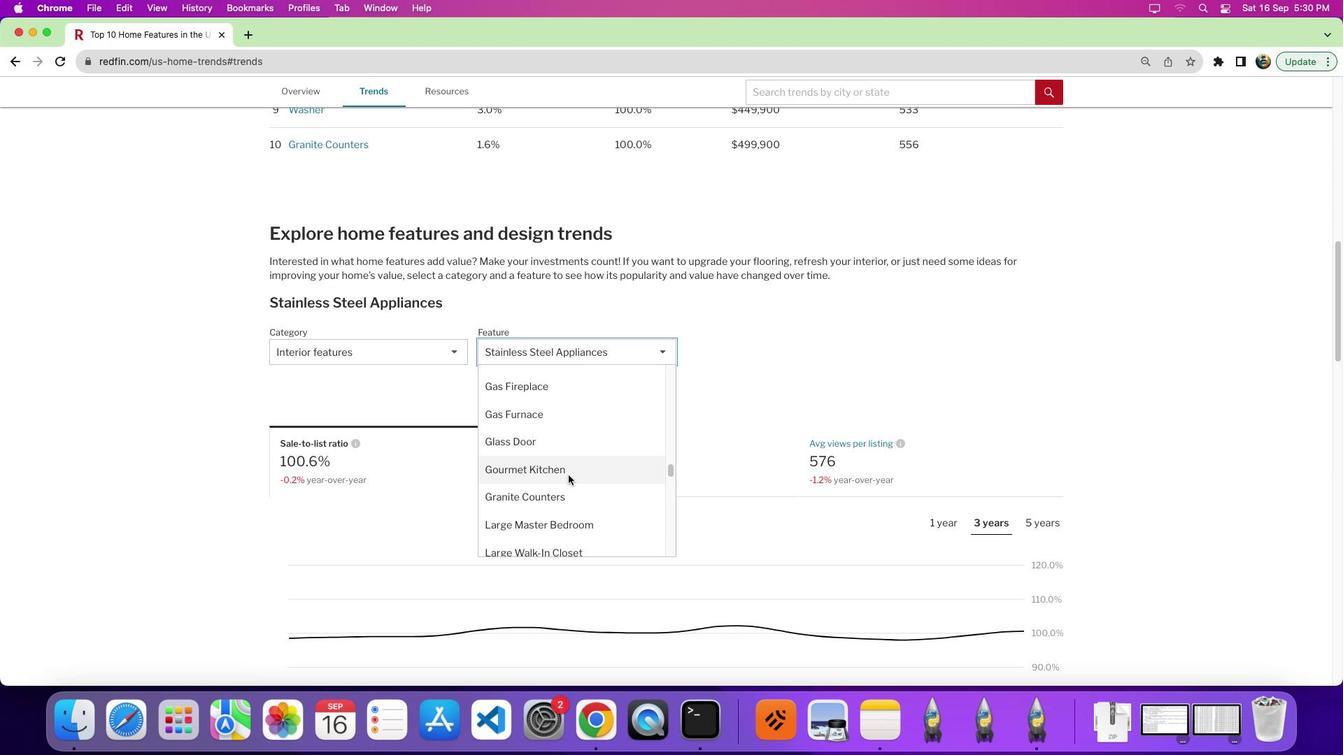 
Action: Mouse pressed left at (569, 475)
Screenshot: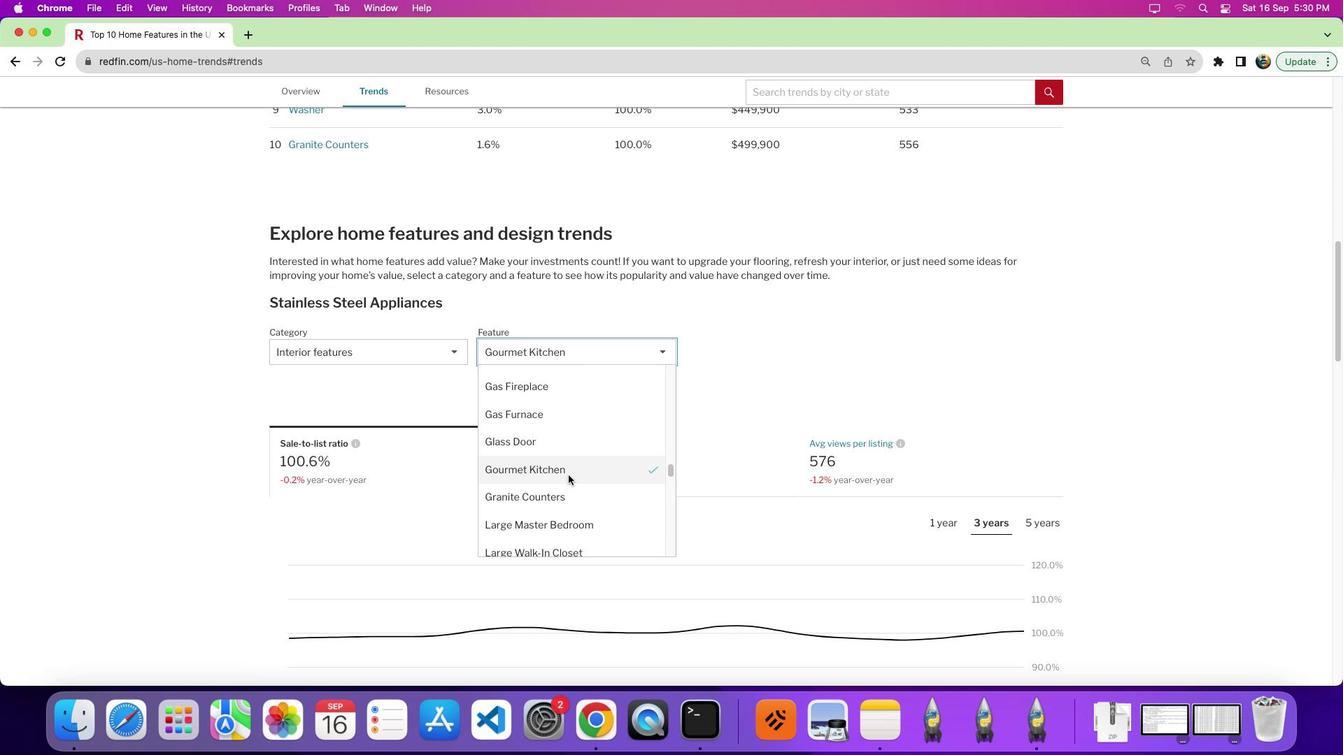 
Action: Mouse moved to (857, 430)
Screenshot: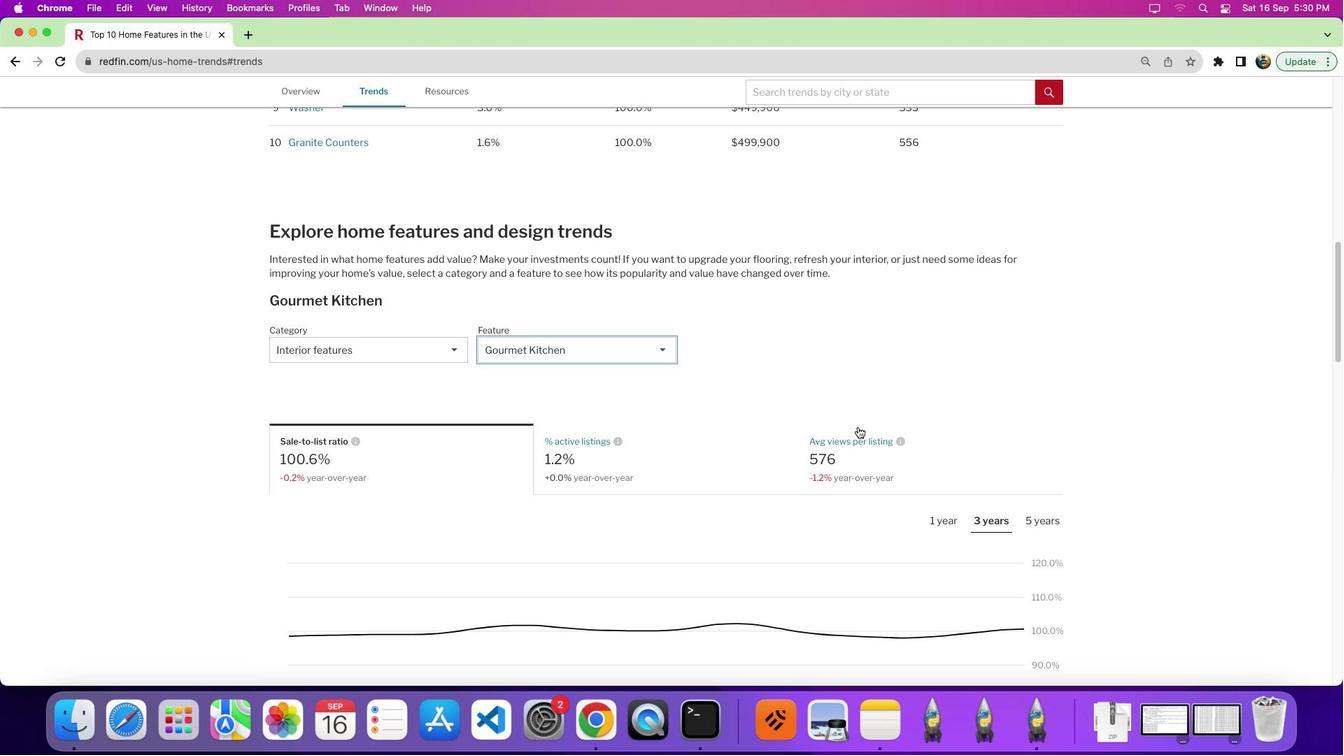 
Action: Mouse scrolled (857, 430) with delta (0, 0)
Screenshot: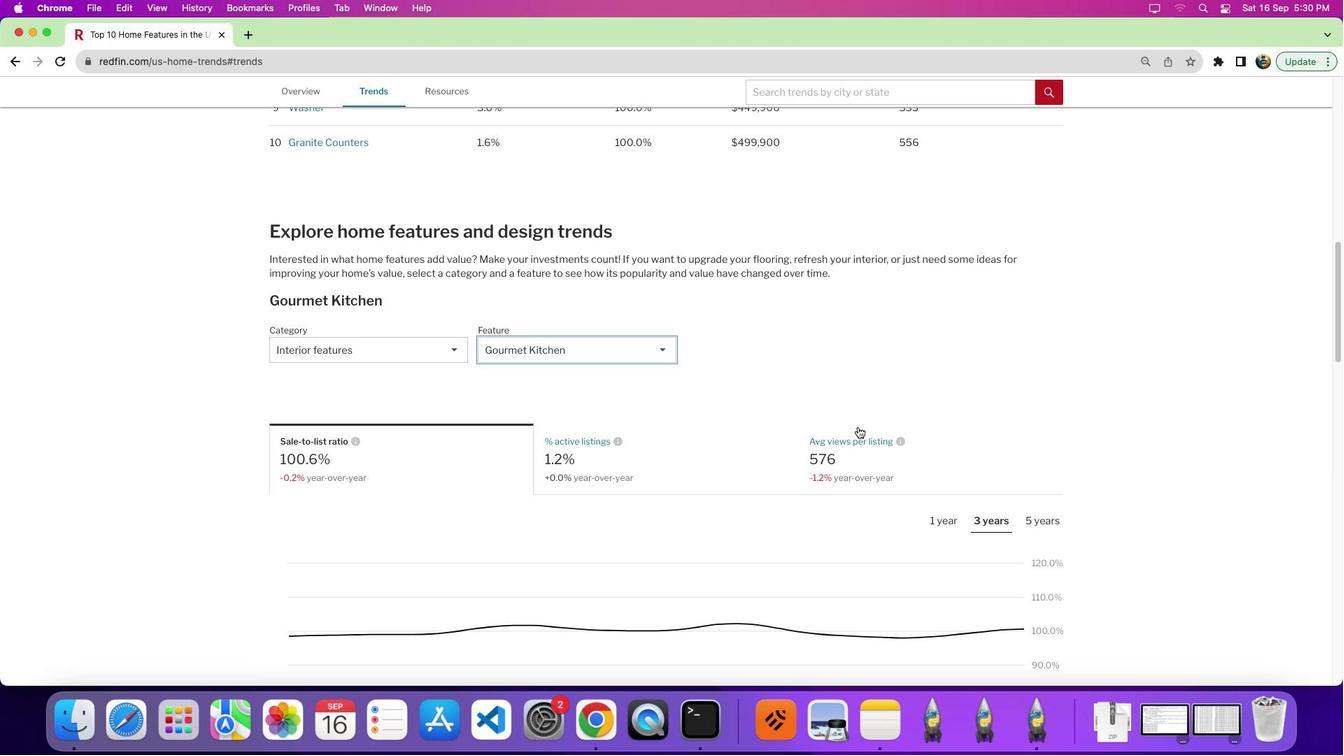 
Action: Mouse moved to (857, 429)
Screenshot: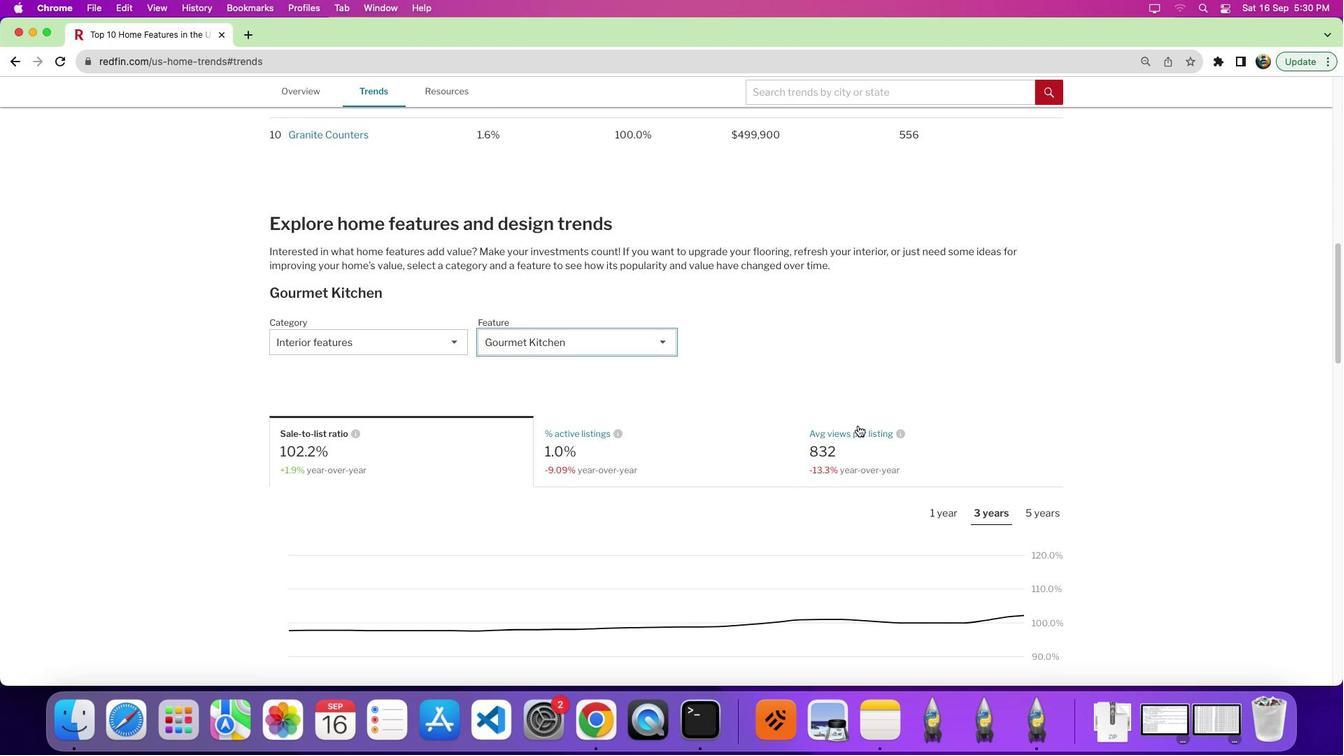 
Action: Mouse scrolled (857, 429) with delta (0, 0)
Screenshot: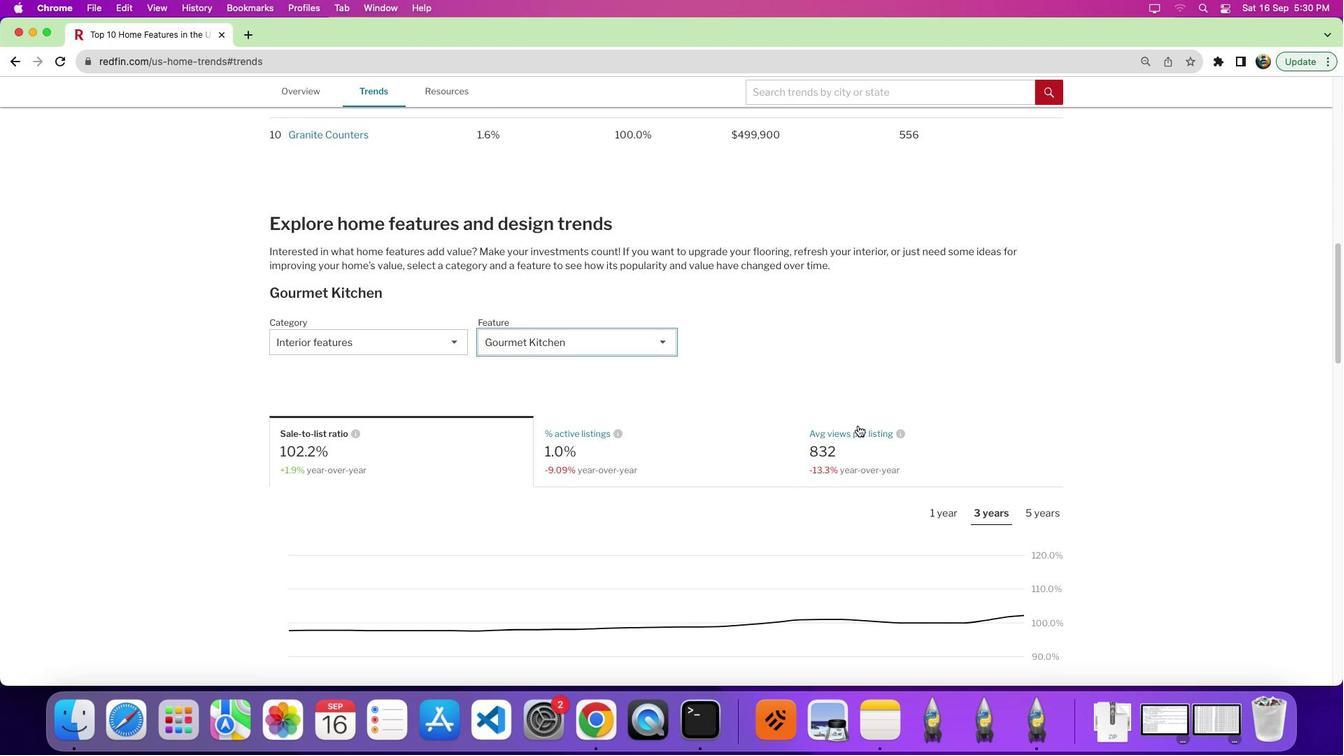 
Action: Mouse moved to (590, 399)
Screenshot: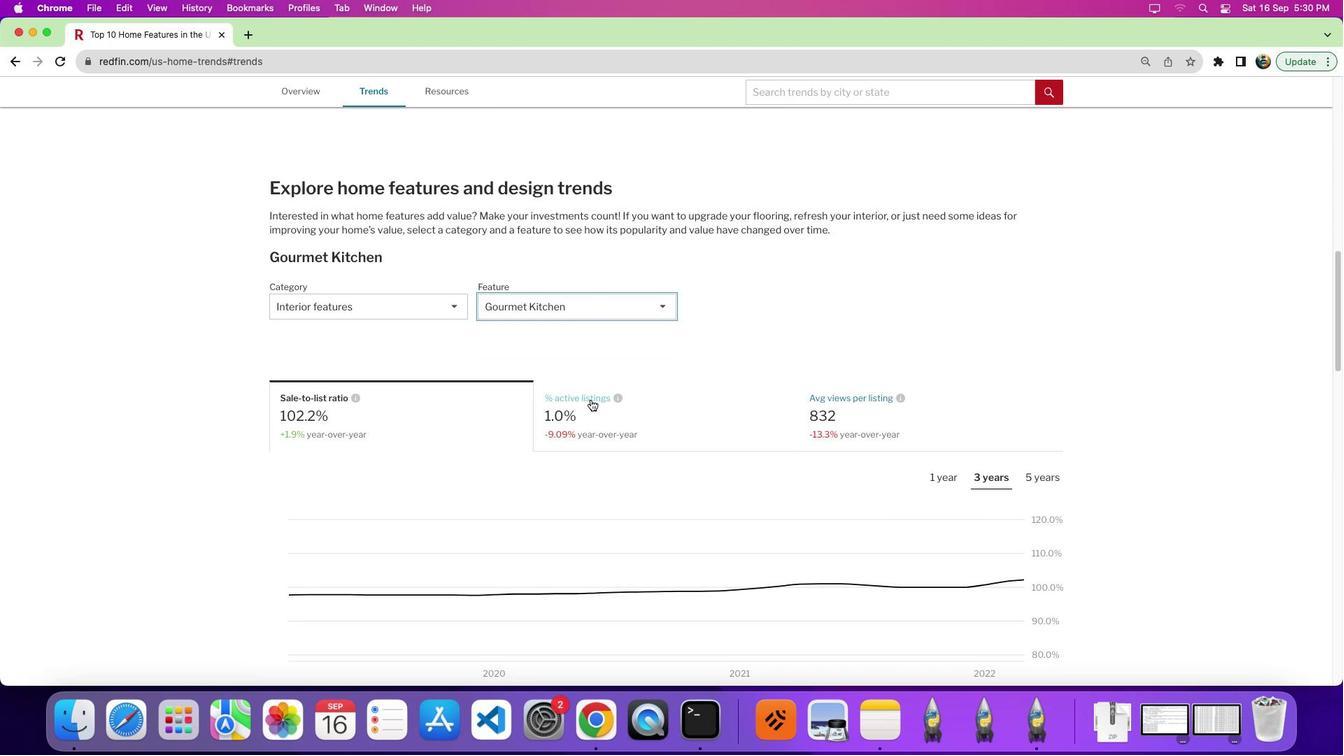 
Action: Mouse pressed left at (590, 399)
Screenshot: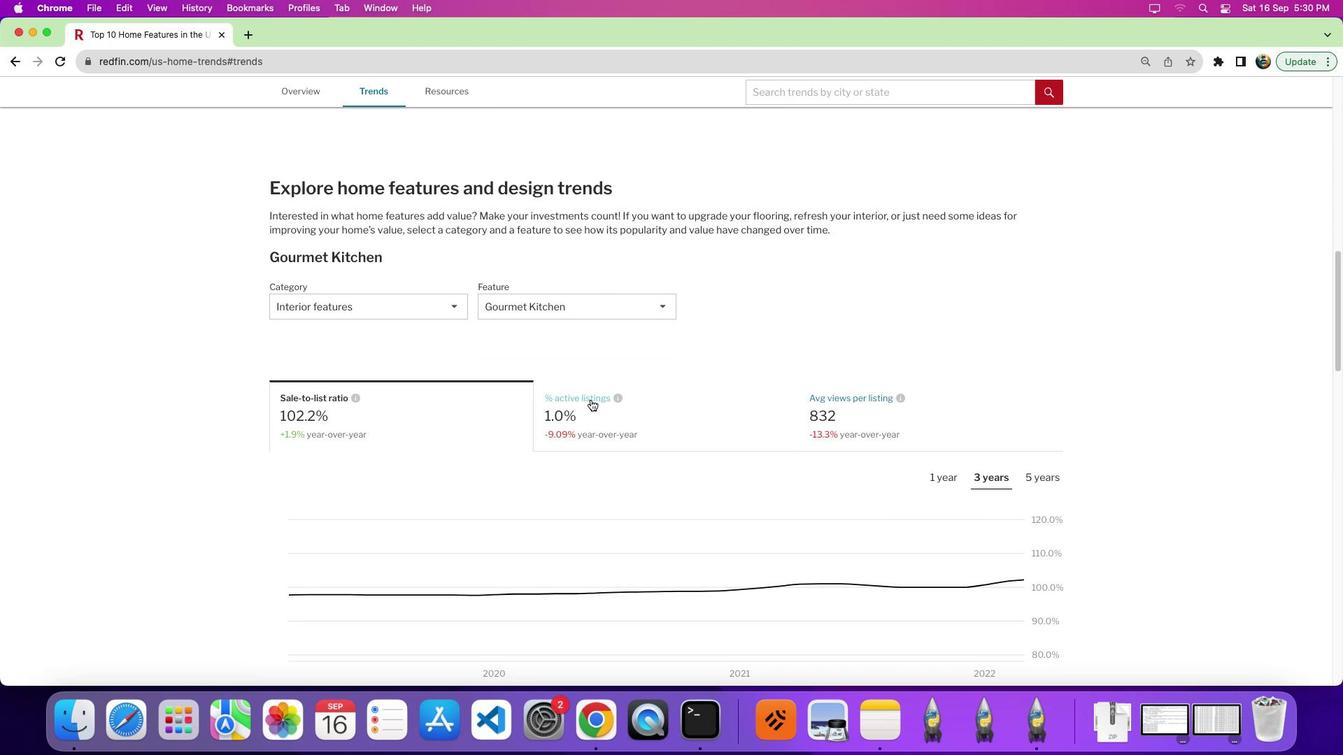 
Action: Mouse moved to (940, 472)
Screenshot: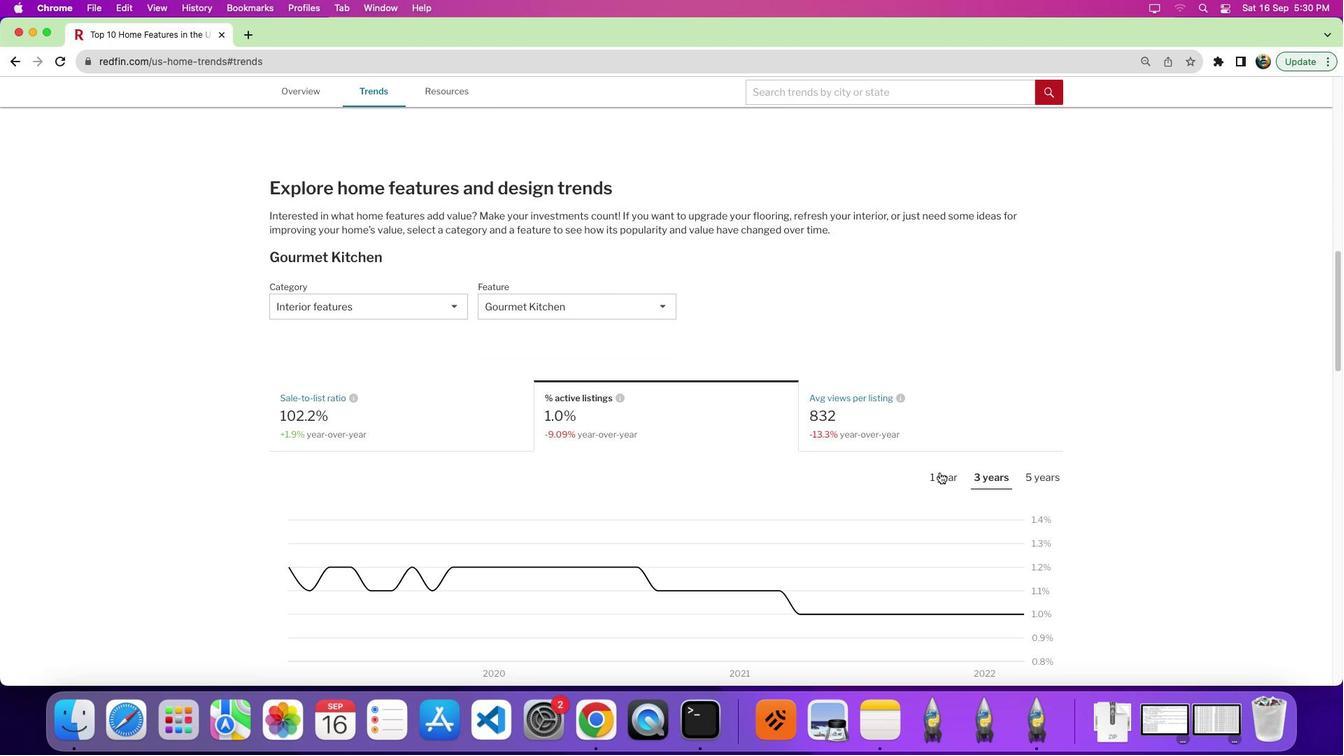 
Action: Mouse pressed left at (940, 472)
Screenshot: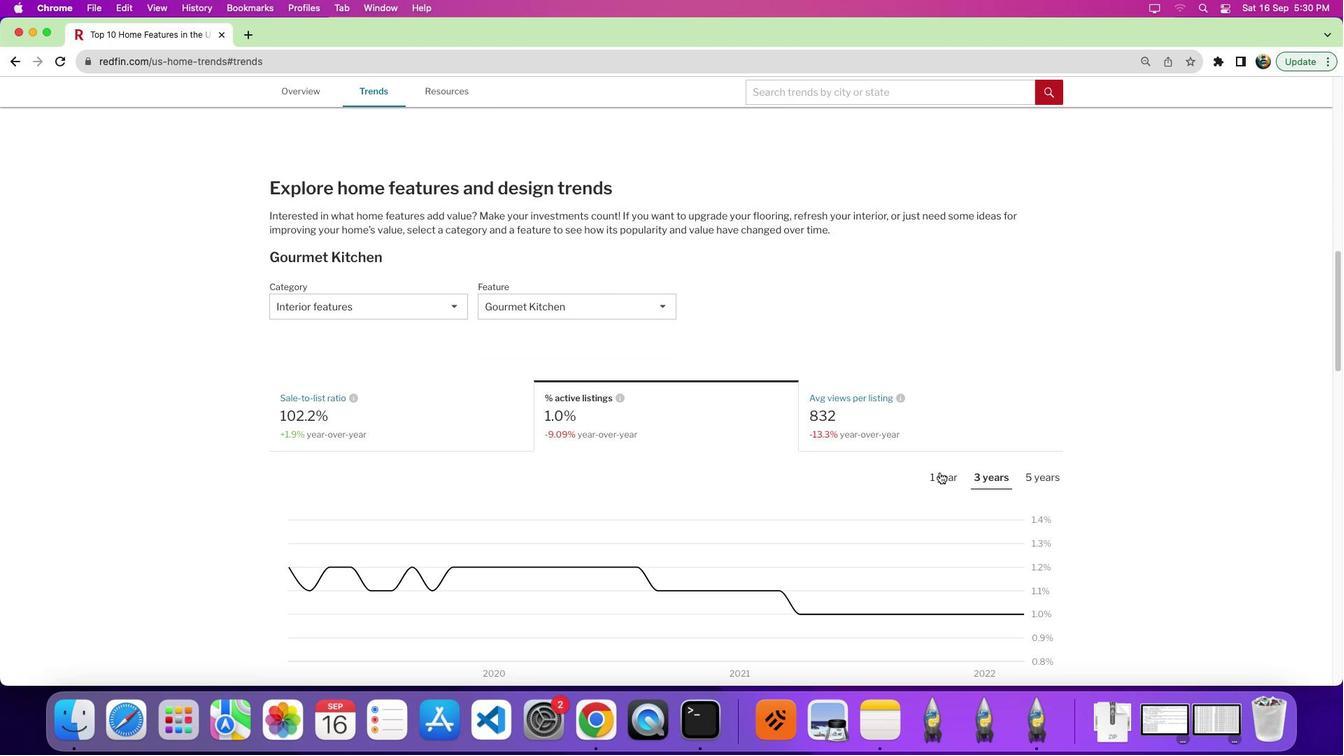 
Action: Mouse moved to (947, 473)
Screenshot: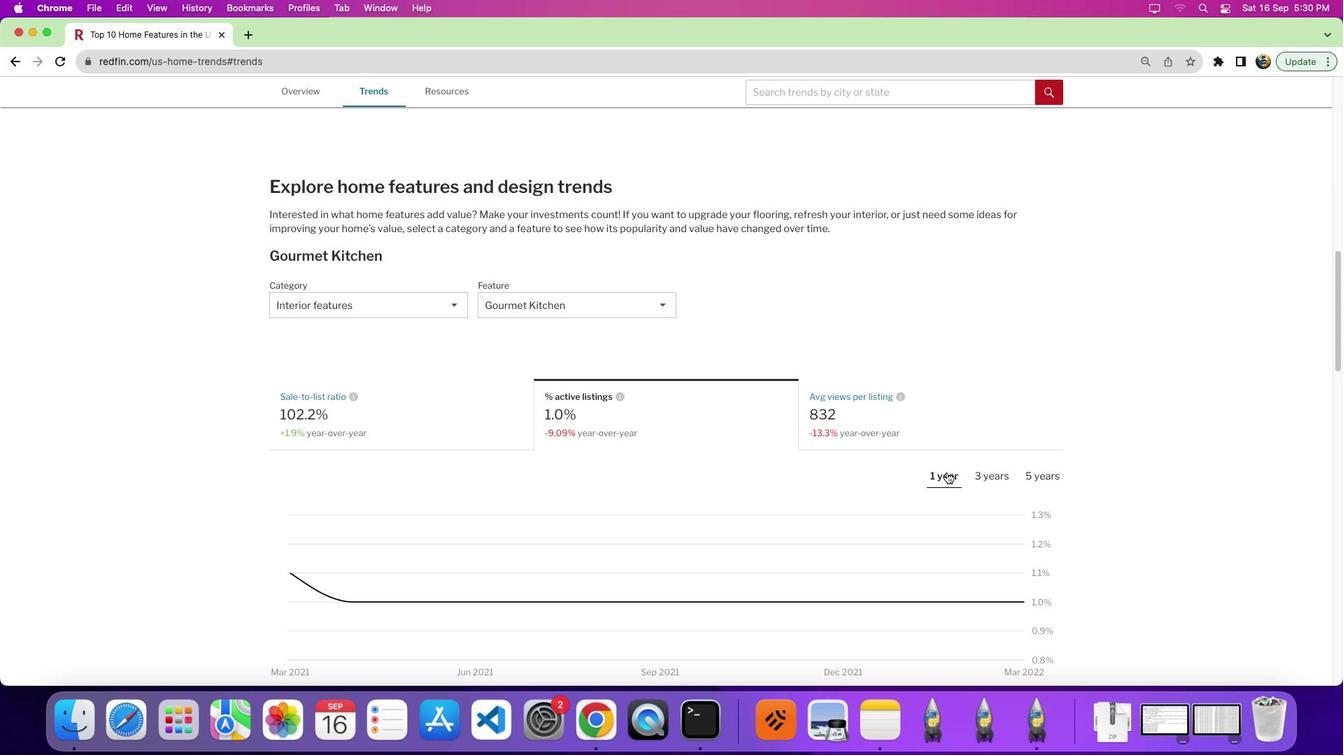 
Action: Mouse scrolled (947, 473) with delta (0, 0)
Screenshot: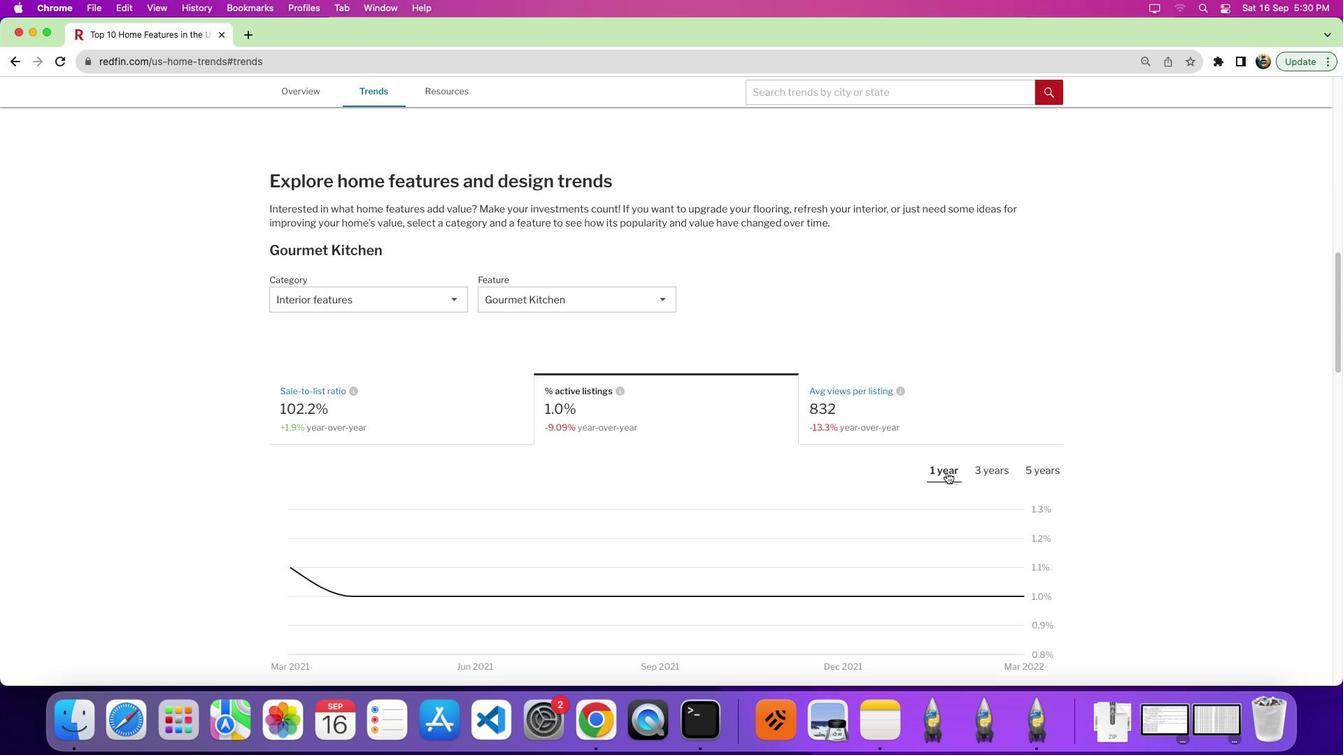 
Action: Mouse moved to (947, 473)
Screenshot: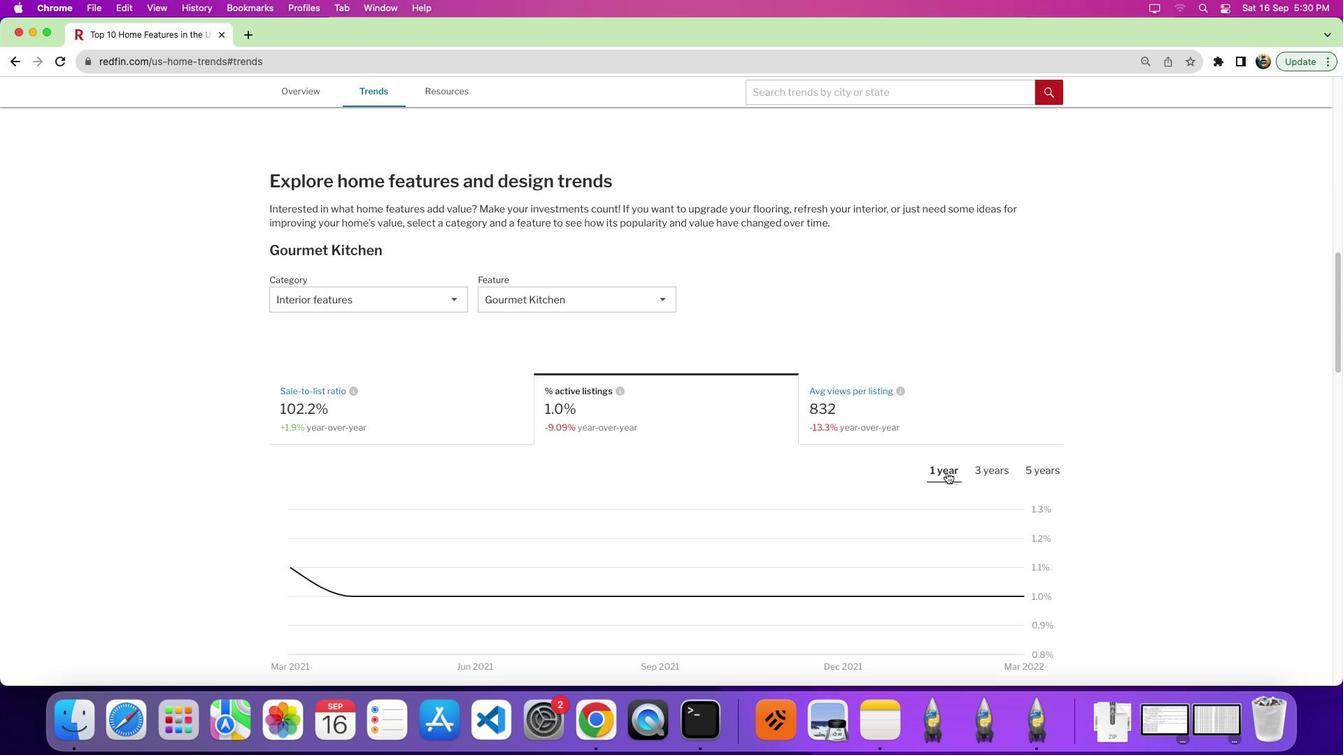 
Action: Mouse scrolled (947, 473) with delta (0, 0)
Screenshot: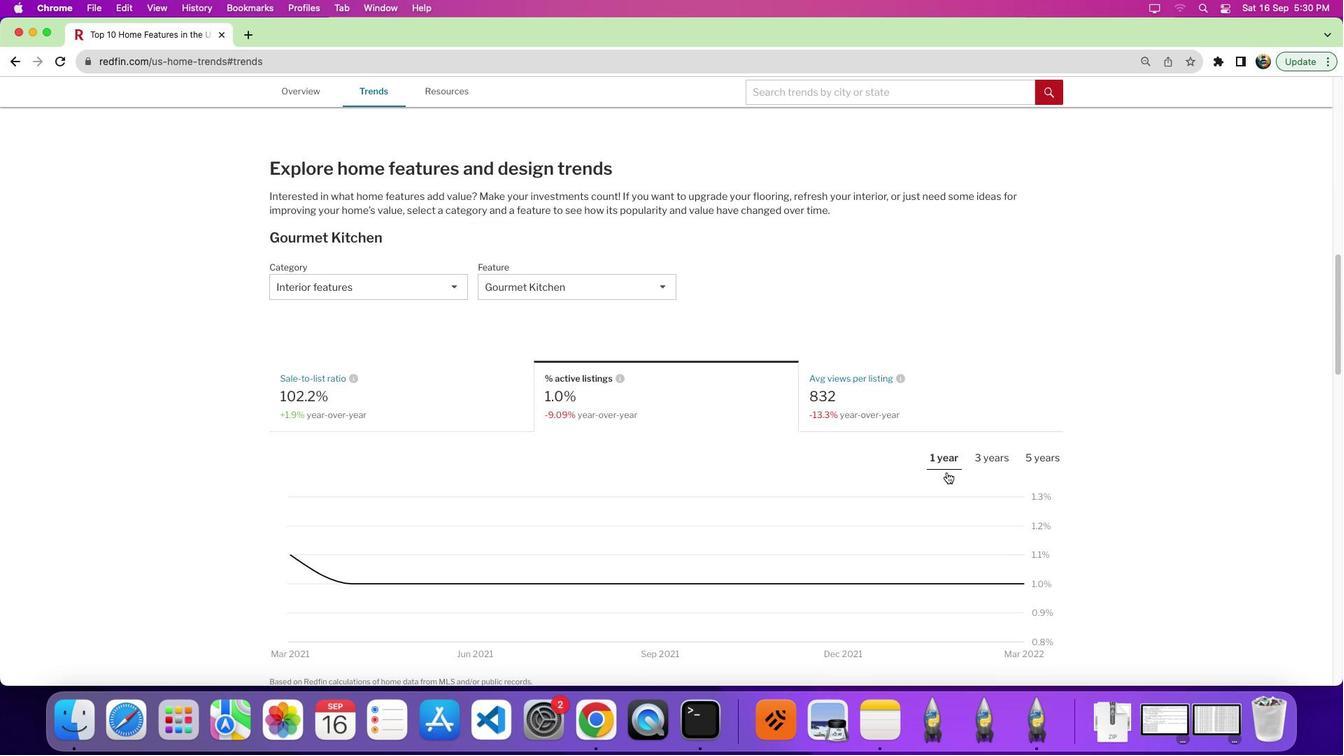 
Action: Mouse scrolled (947, 473) with delta (0, -3)
Screenshot: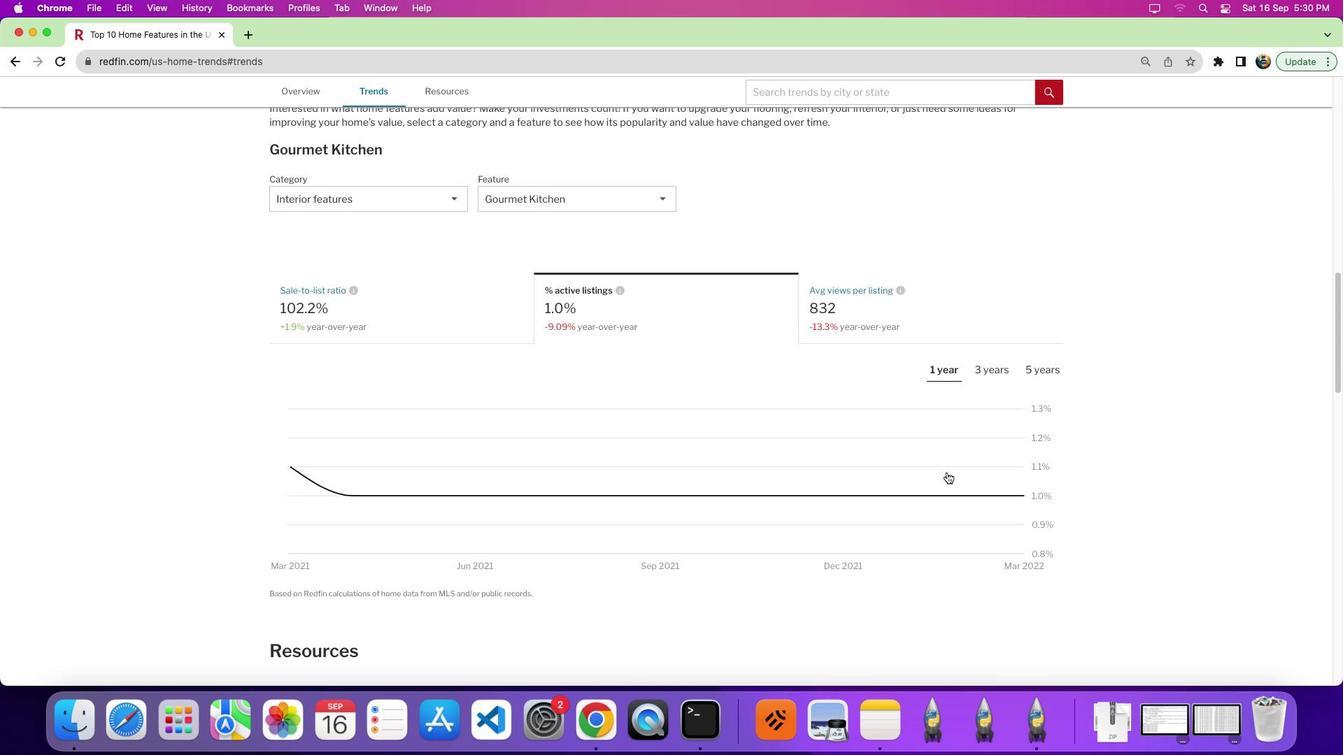
Action: Mouse moved to (947, 471)
Screenshot: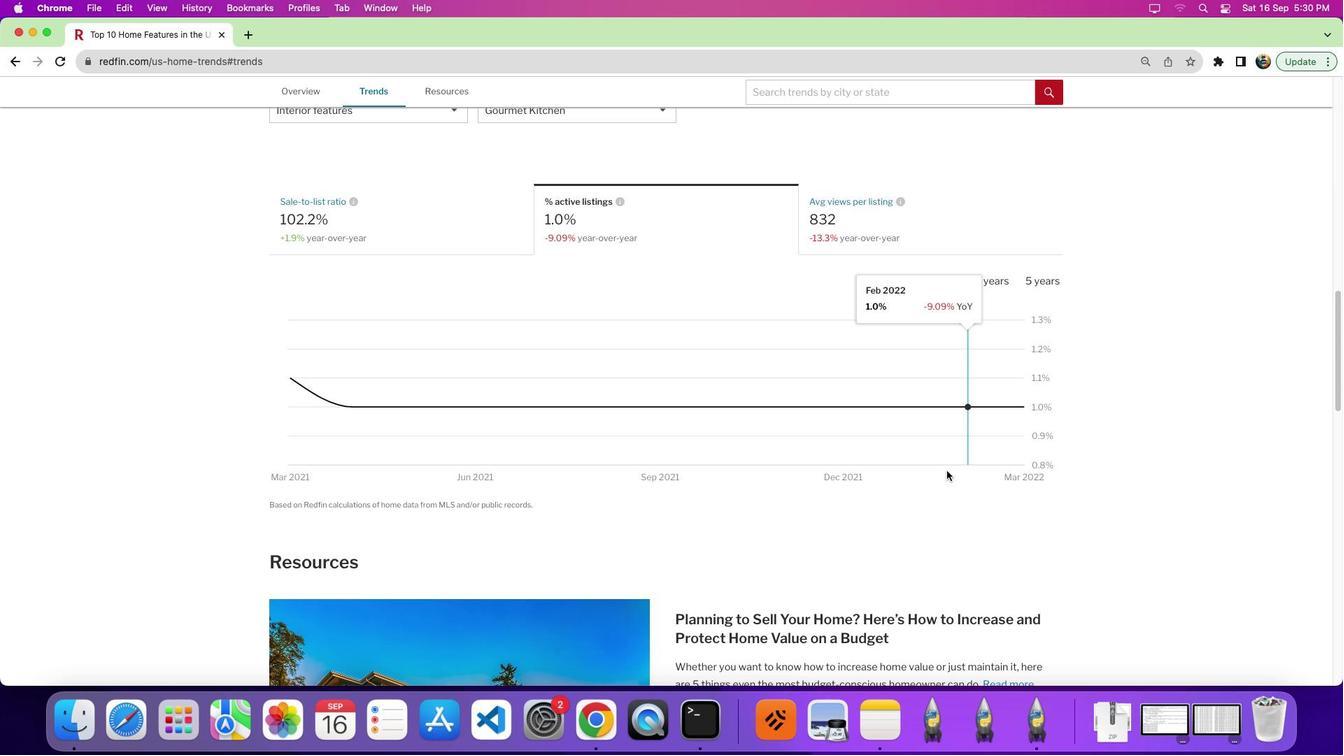 
